 Task: Find connections with filter location Sankt Pölten with filter topic #Crowdfundingwith filter profile language English with filter current company Cyber Security News with filter school Marri Educational Society's Marri Laxman Reddy Institute of Technology and Management with filter industry Media Production with filter service category Nature Photography with filter keywords title Beautician
Action: Mouse moved to (609, 119)
Screenshot: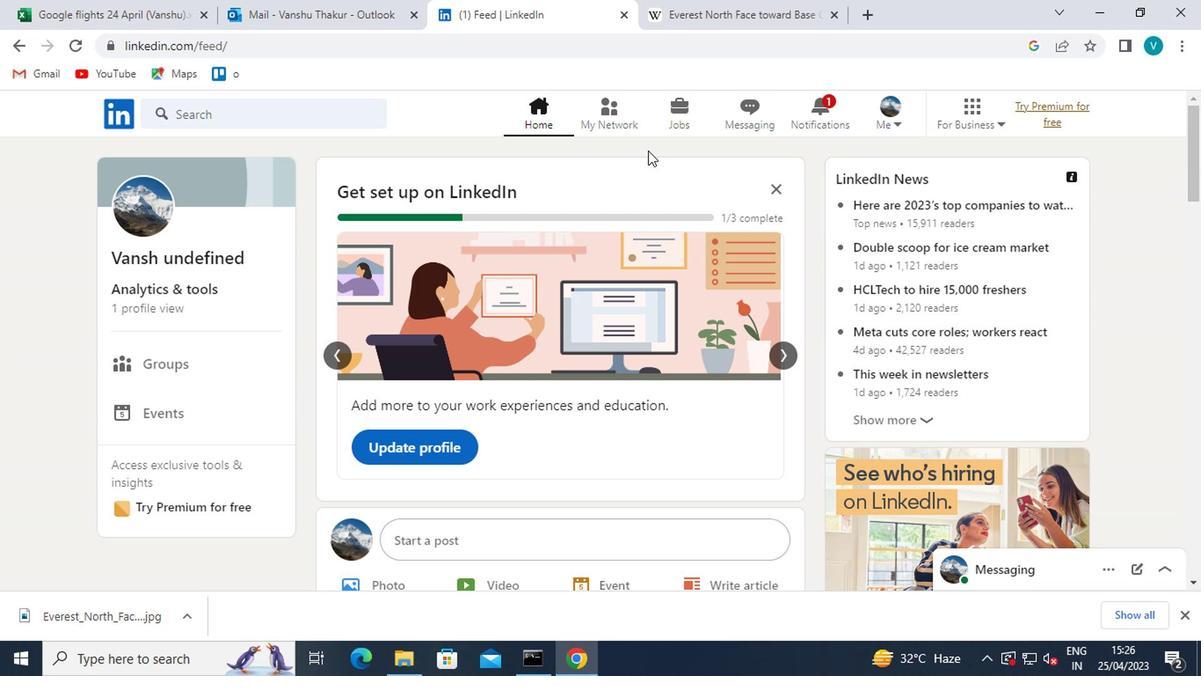 
Action: Mouse pressed left at (609, 119)
Screenshot: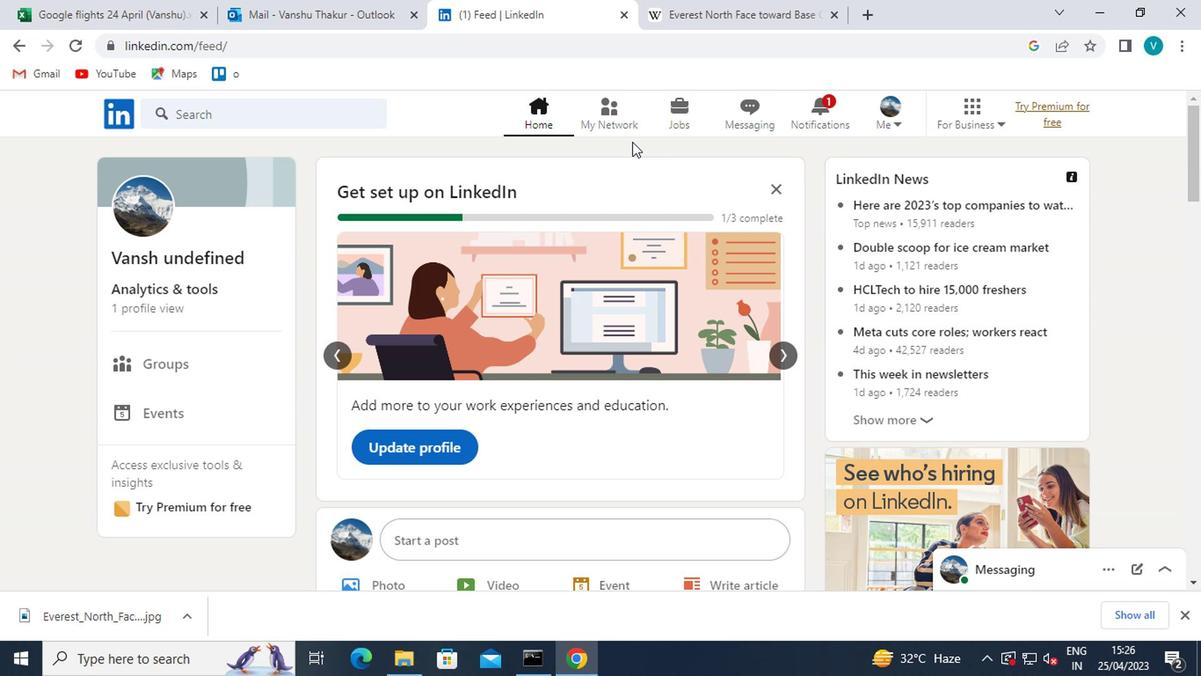 
Action: Mouse moved to (198, 204)
Screenshot: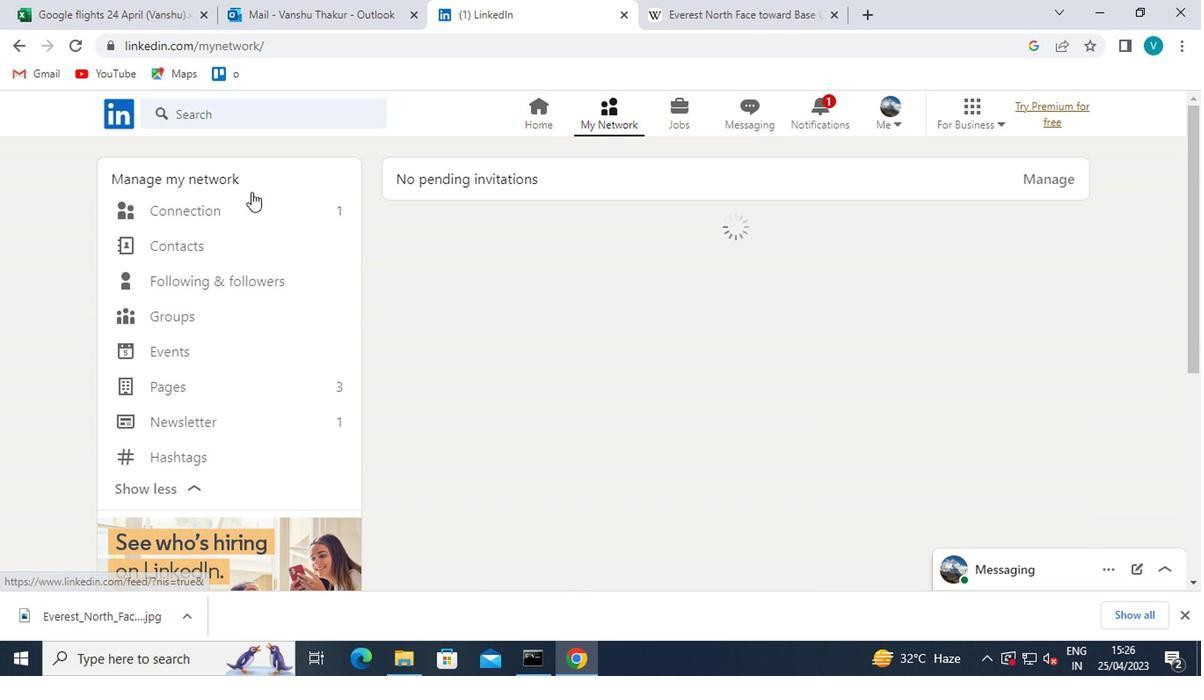
Action: Mouse pressed left at (198, 204)
Screenshot: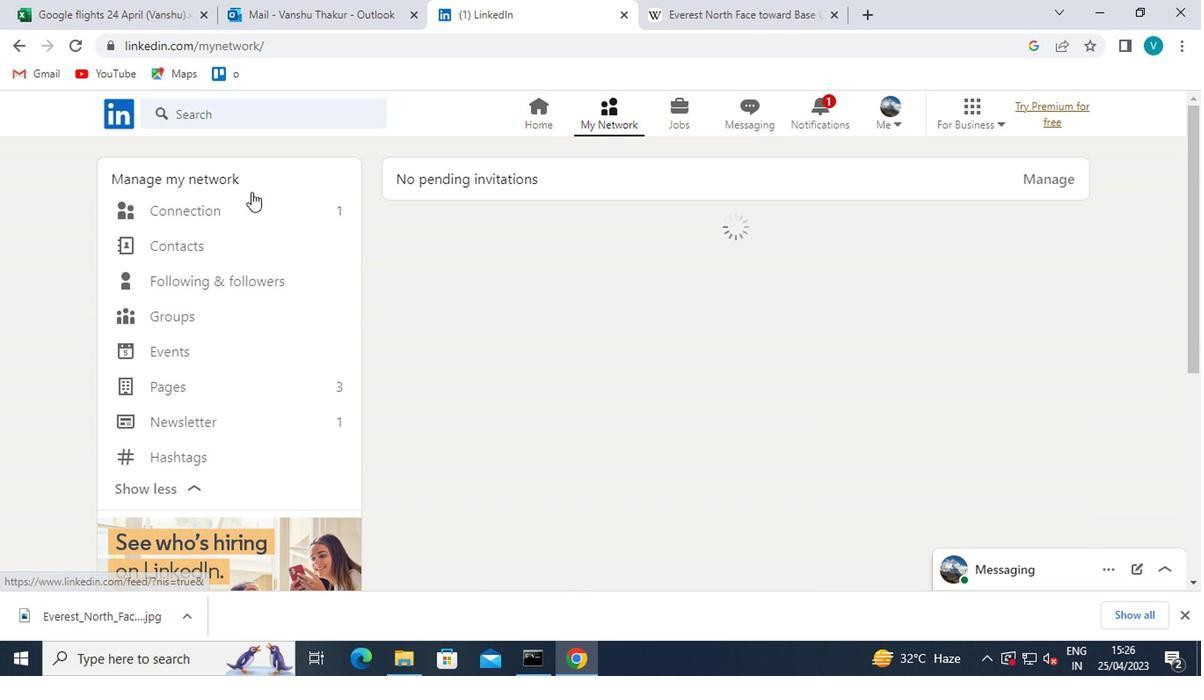 
Action: Mouse moved to (738, 218)
Screenshot: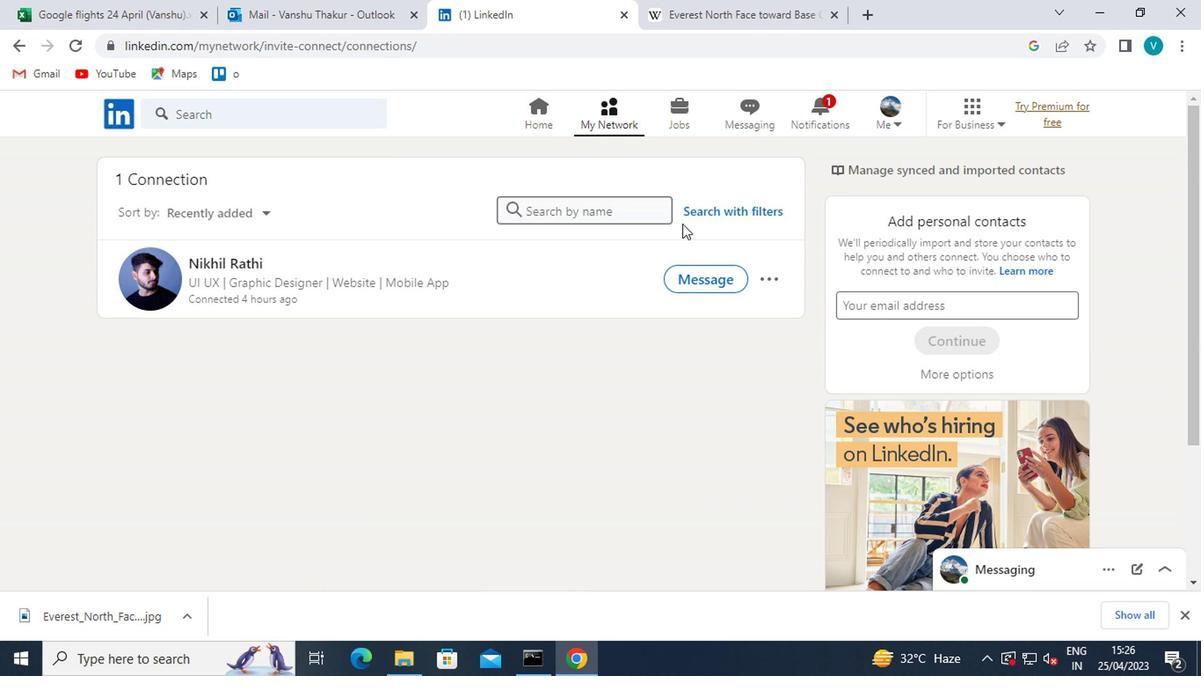
Action: Mouse pressed left at (738, 218)
Screenshot: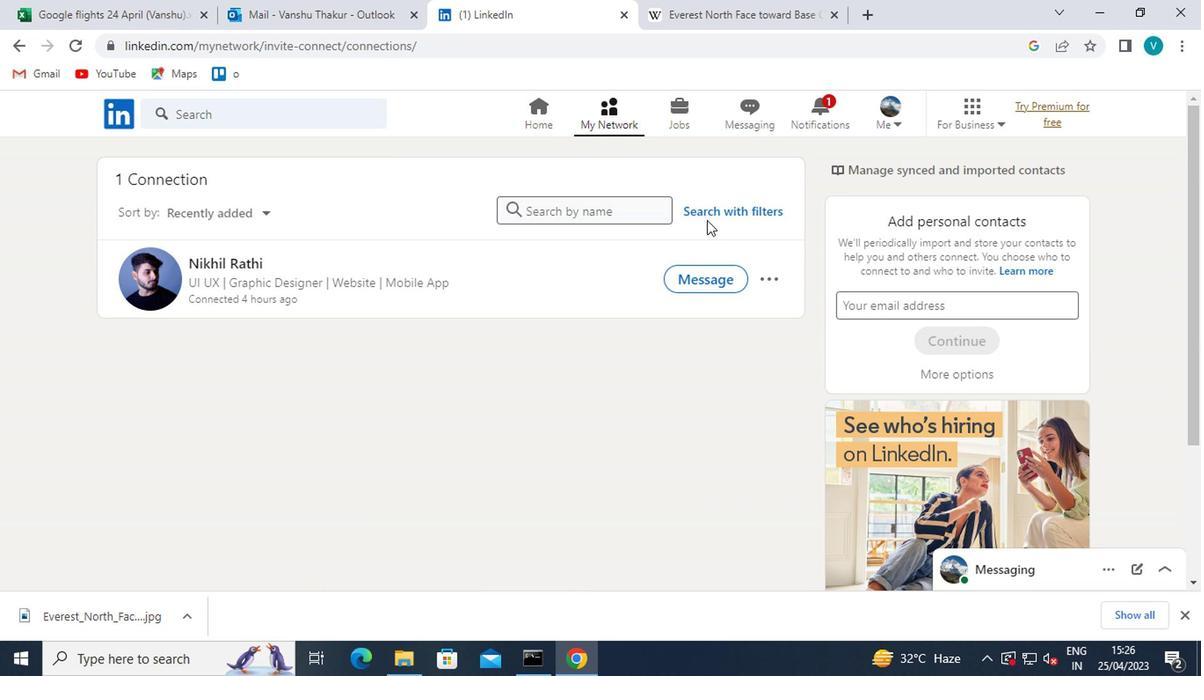 
Action: Mouse moved to (589, 171)
Screenshot: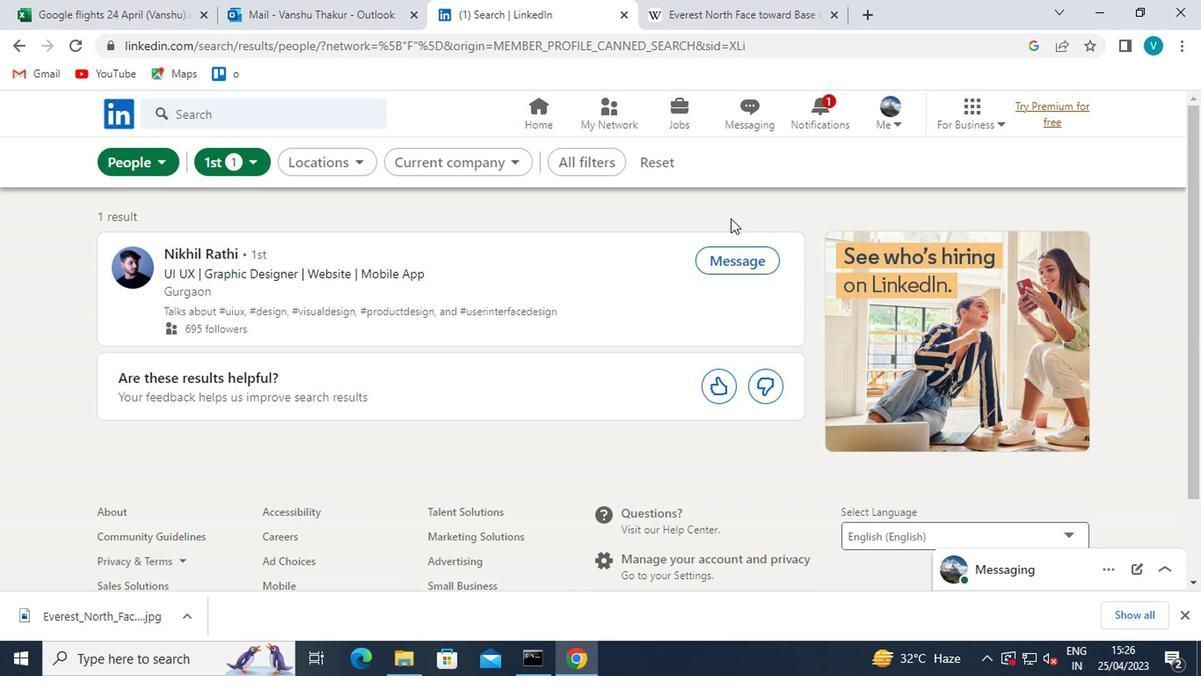 
Action: Mouse pressed left at (589, 171)
Screenshot: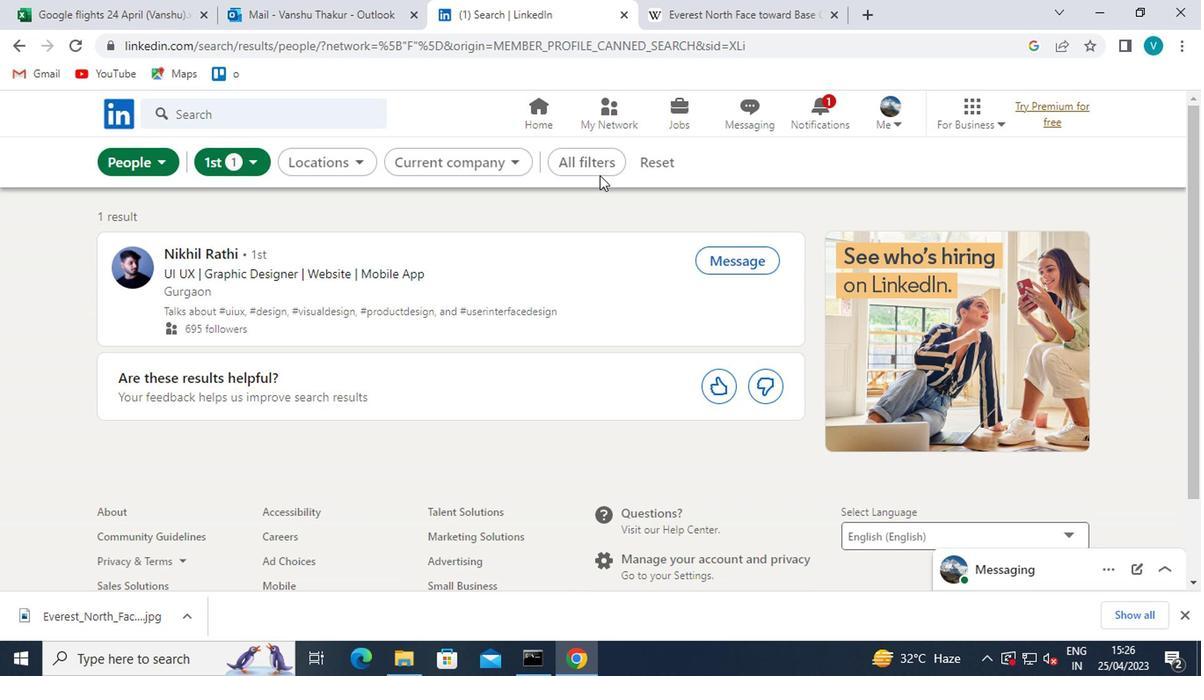 
Action: Mouse moved to (798, 286)
Screenshot: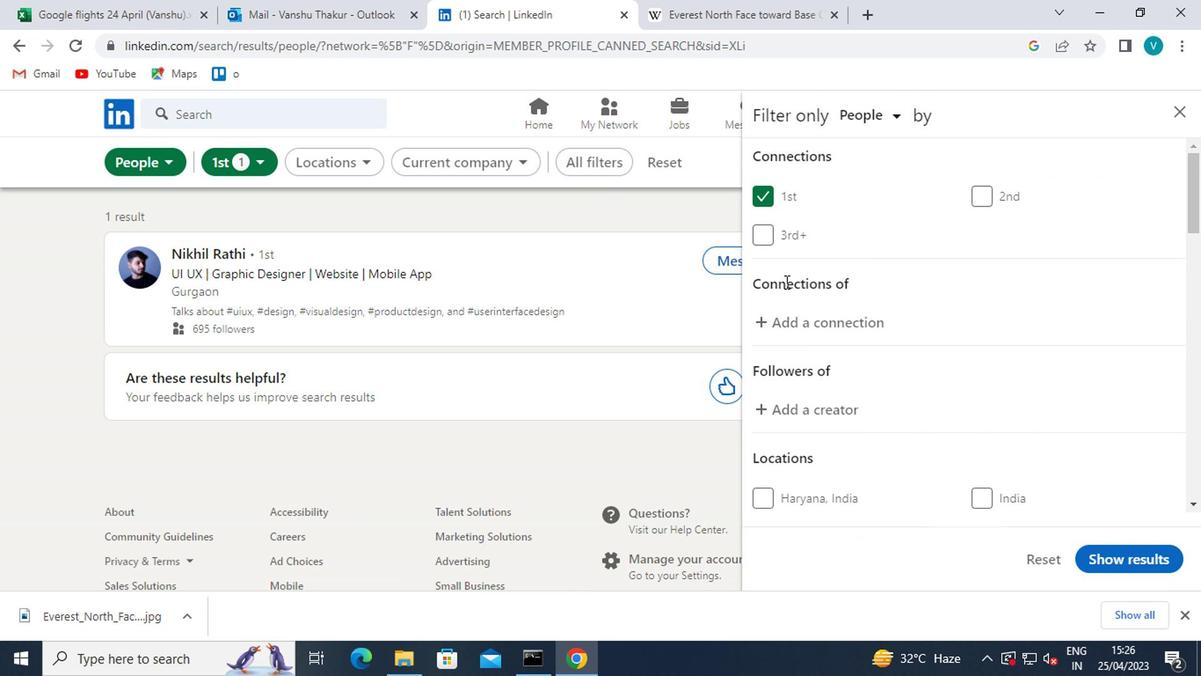 
Action: Mouse scrolled (798, 285) with delta (0, 0)
Screenshot: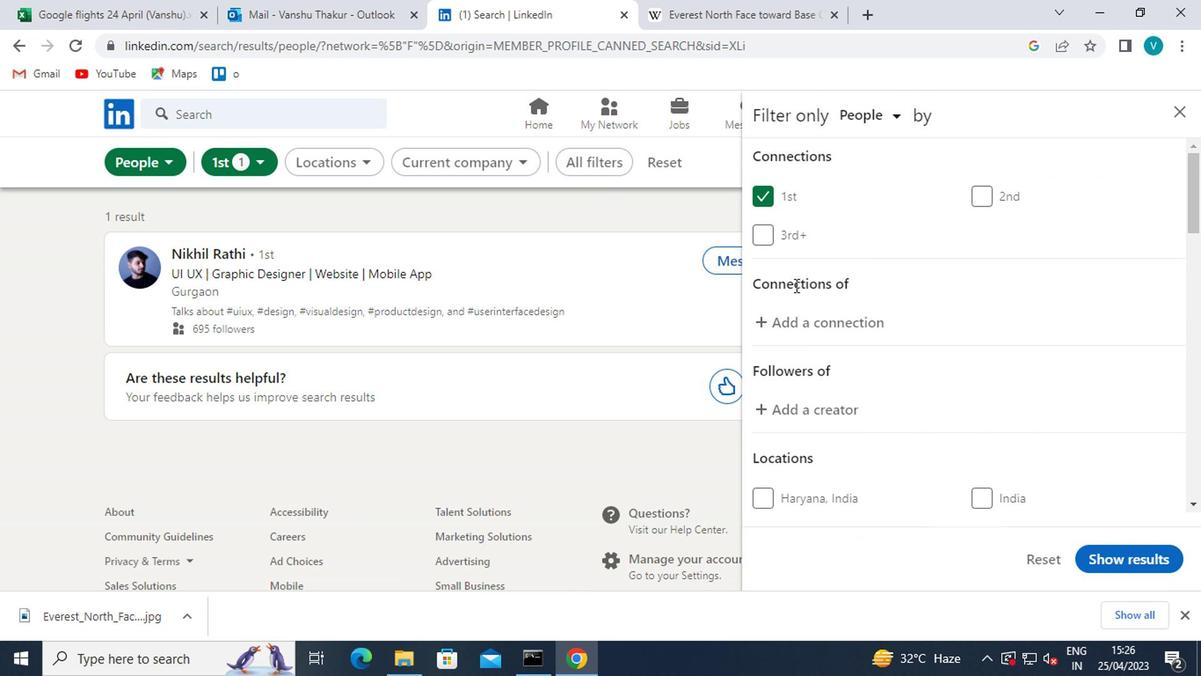 
Action: Mouse scrolled (798, 285) with delta (0, 0)
Screenshot: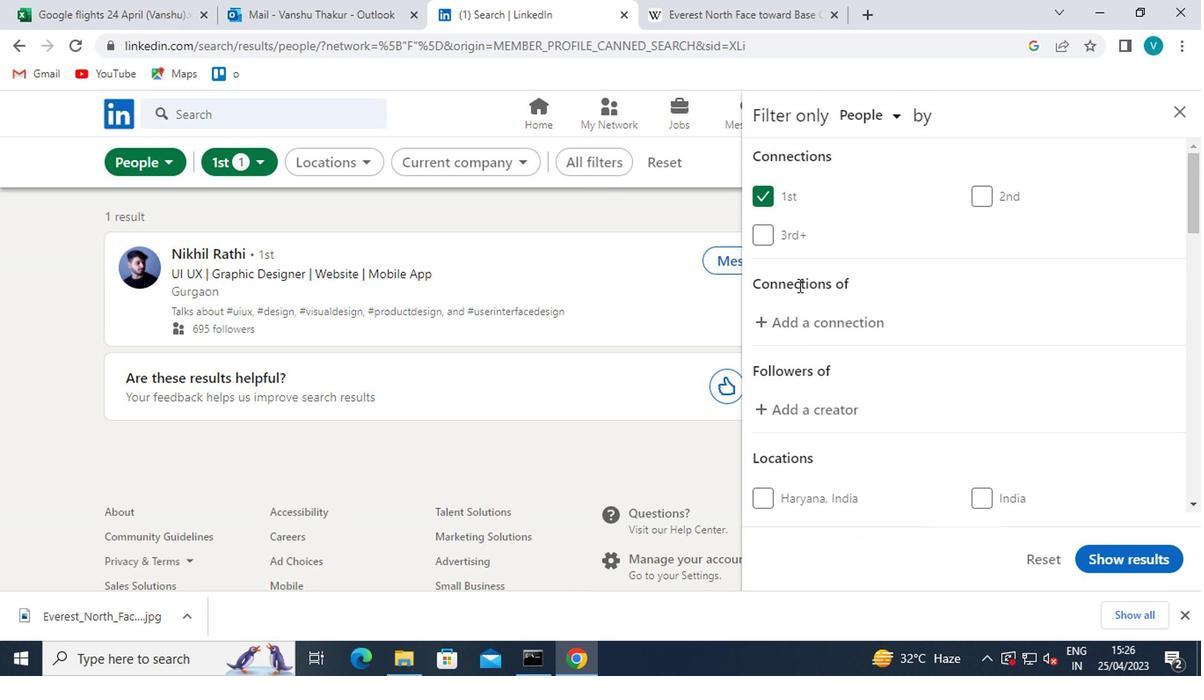 
Action: Mouse moved to (827, 410)
Screenshot: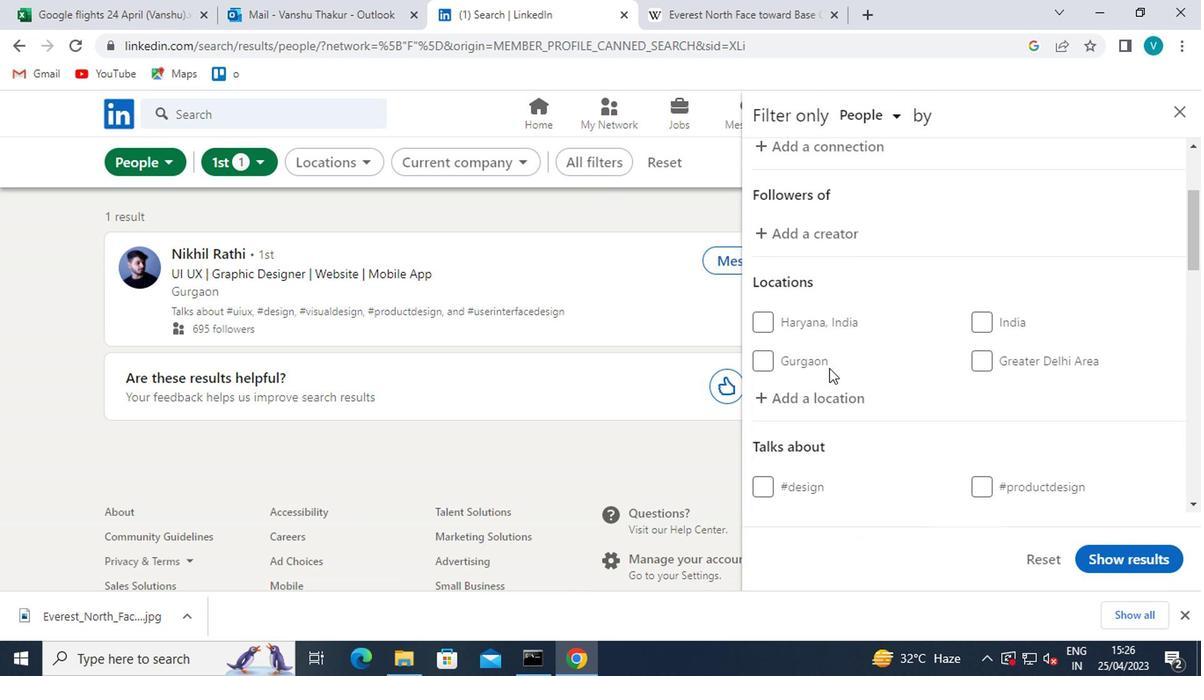 
Action: Mouse pressed left at (827, 410)
Screenshot: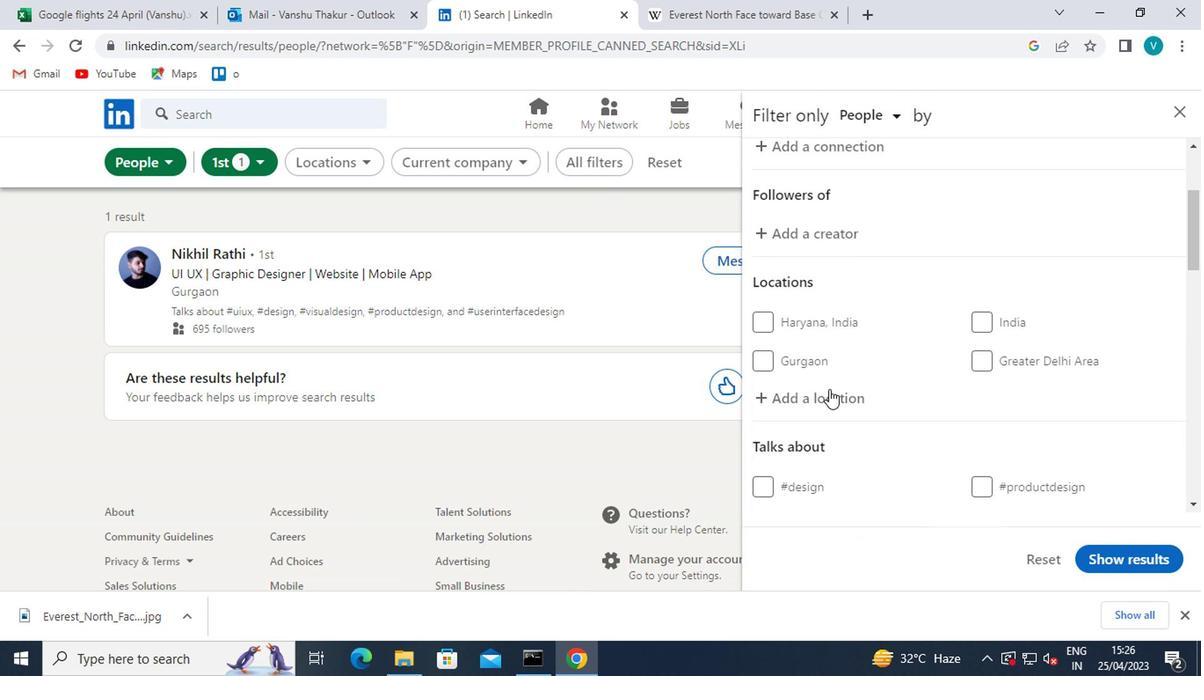 
Action: Mouse moved to (840, 401)
Screenshot: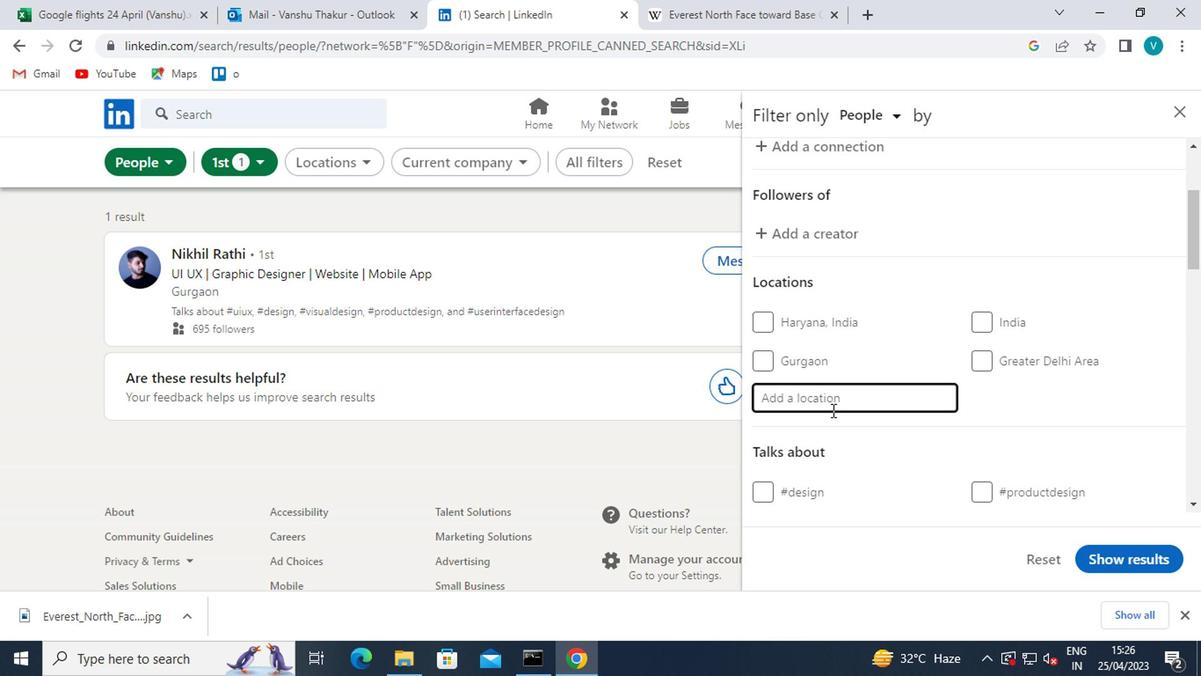 
Action: Key pressed <Key.shift>SANKT<Key.space><Key.shift>POLTEN<Key.space>
Screenshot: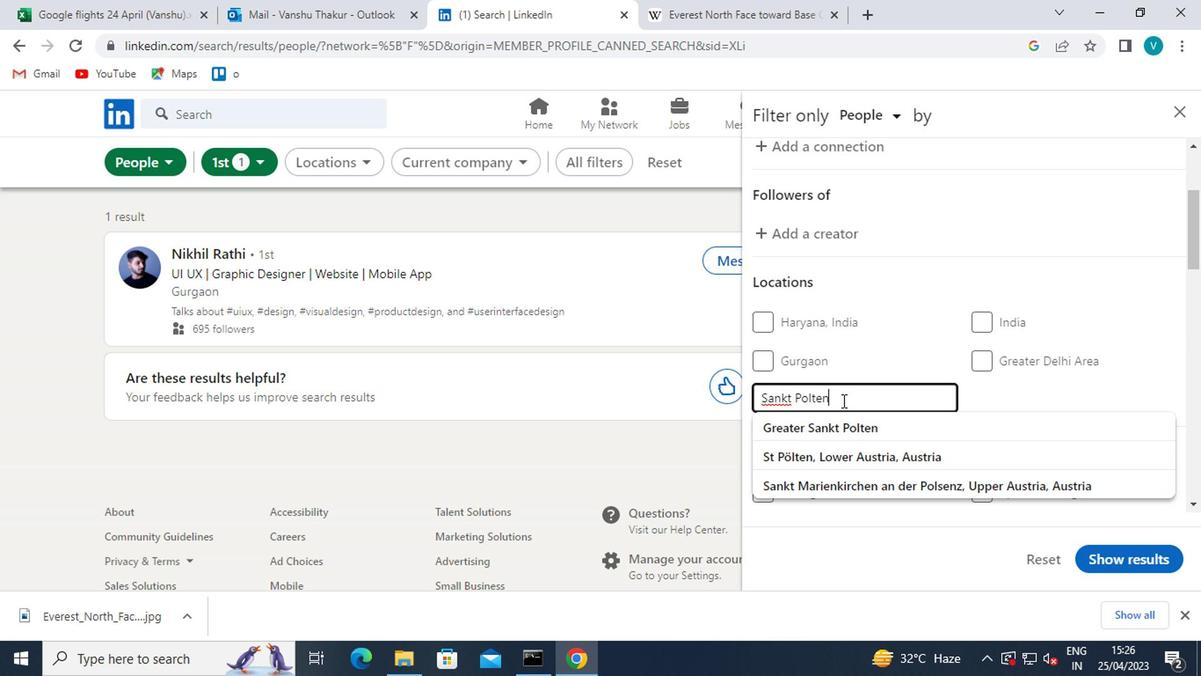 
Action: Mouse moved to (875, 434)
Screenshot: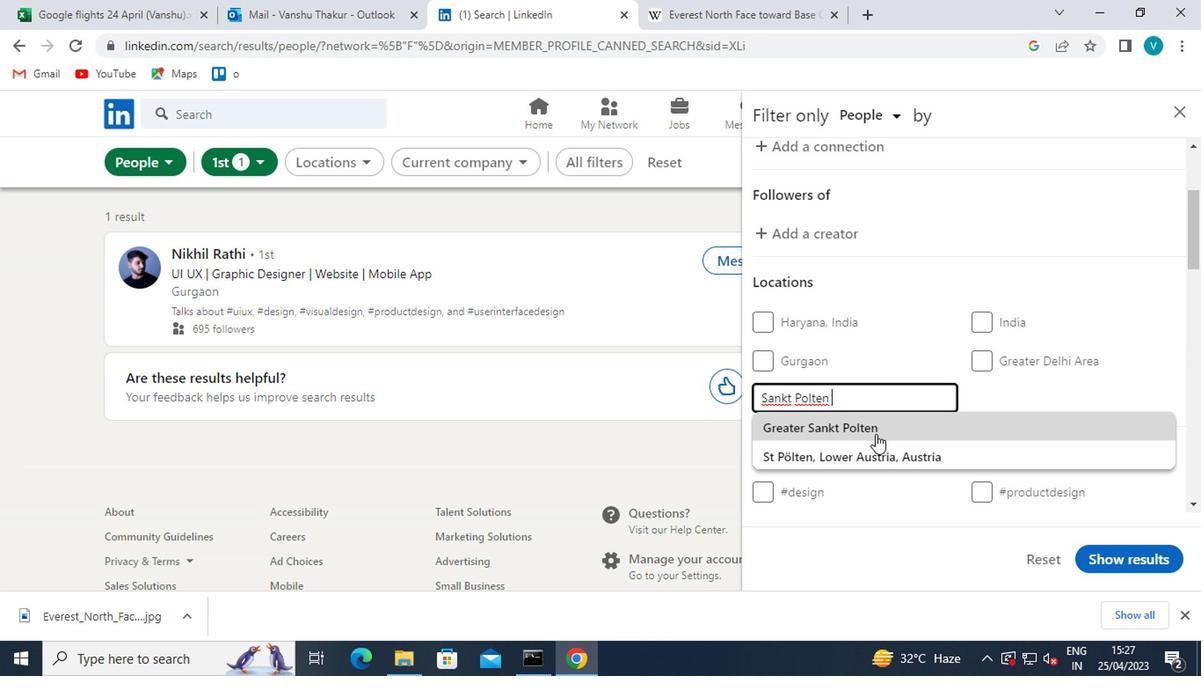 
Action: Mouse pressed left at (875, 434)
Screenshot: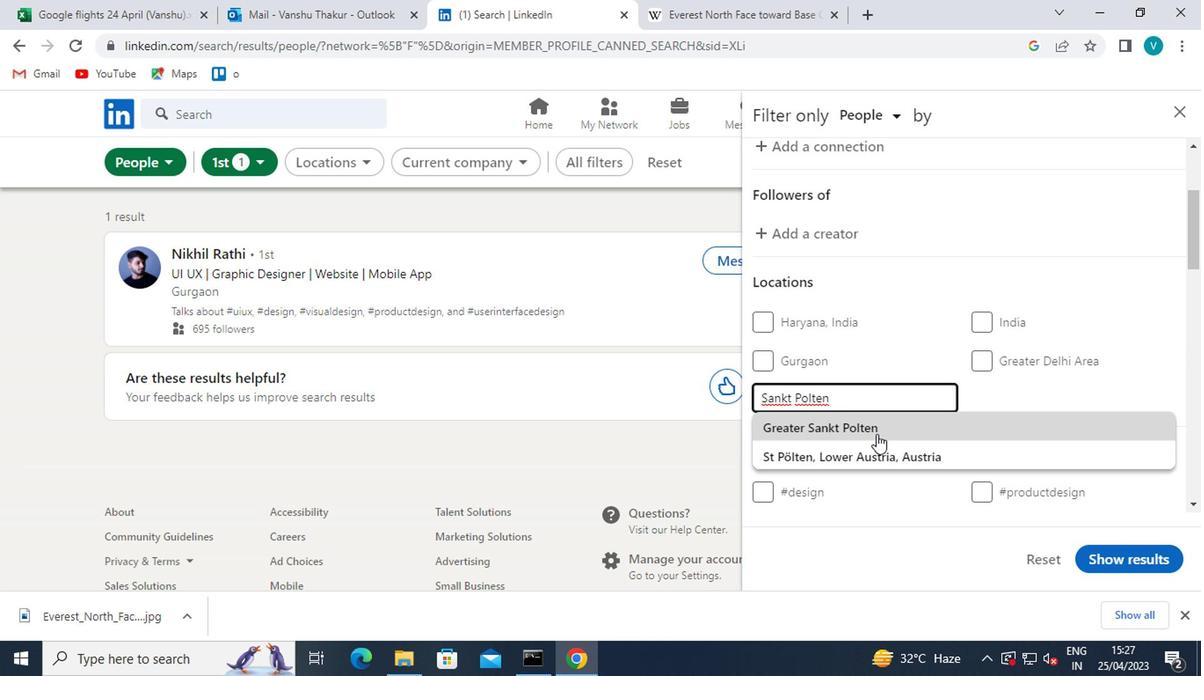 
Action: Mouse moved to (900, 420)
Screenshot: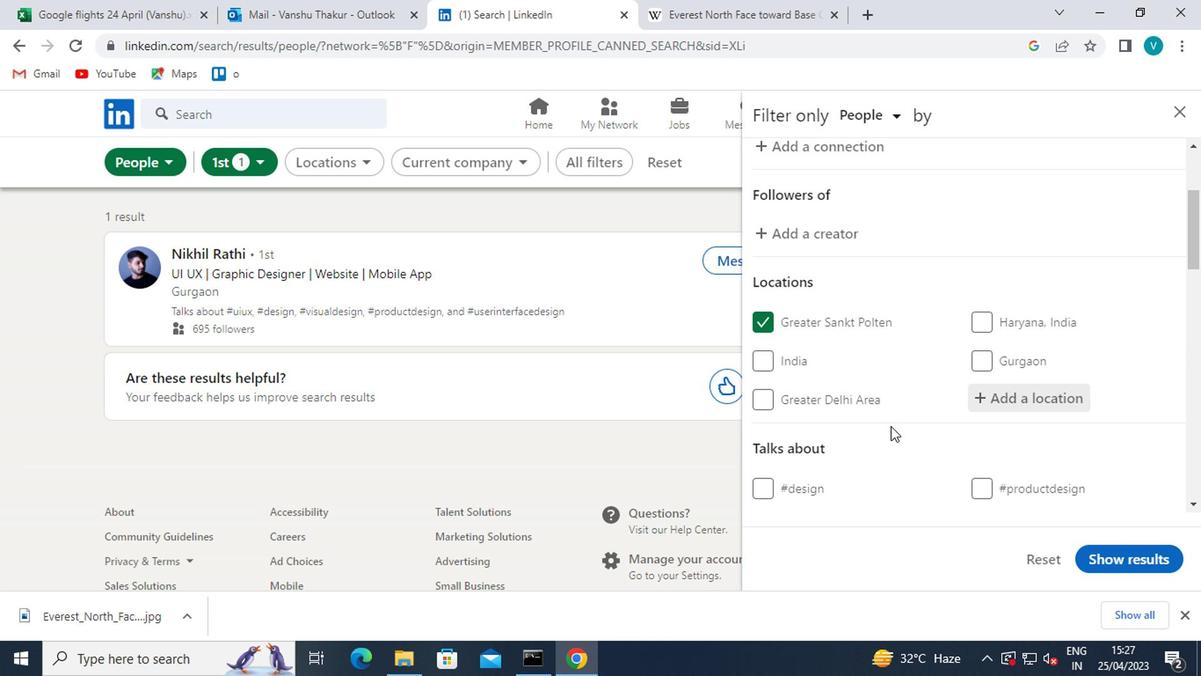 
Action: Mouse scrolled (900, 419) with delta (0, -1)
Screenshot: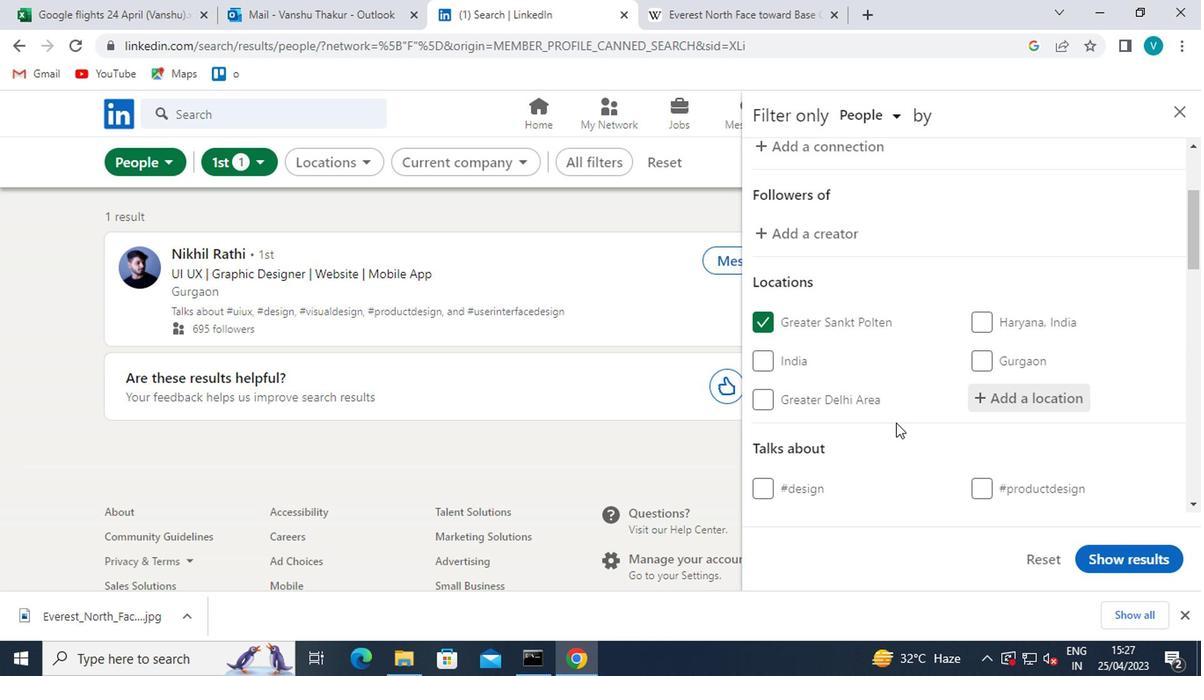 
Action: Mouse scrolled (900, 419) with delta (0, -1)
Screenshot: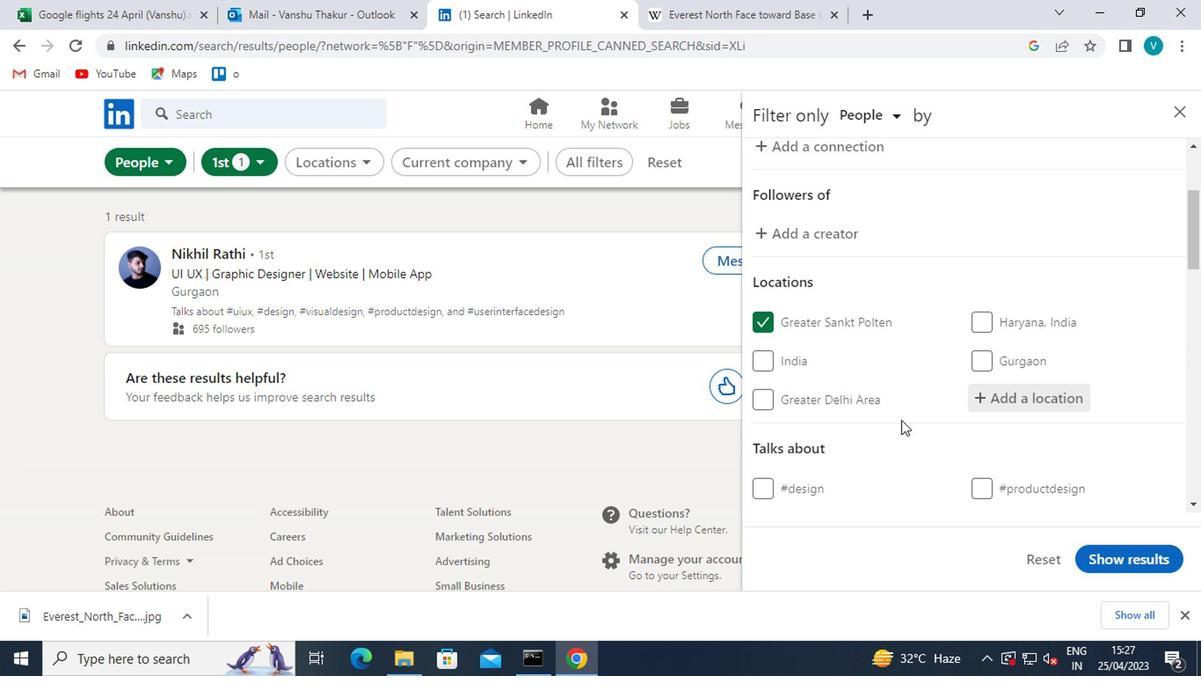 
Action: Mouse moved to (997, 391)
Screenshot: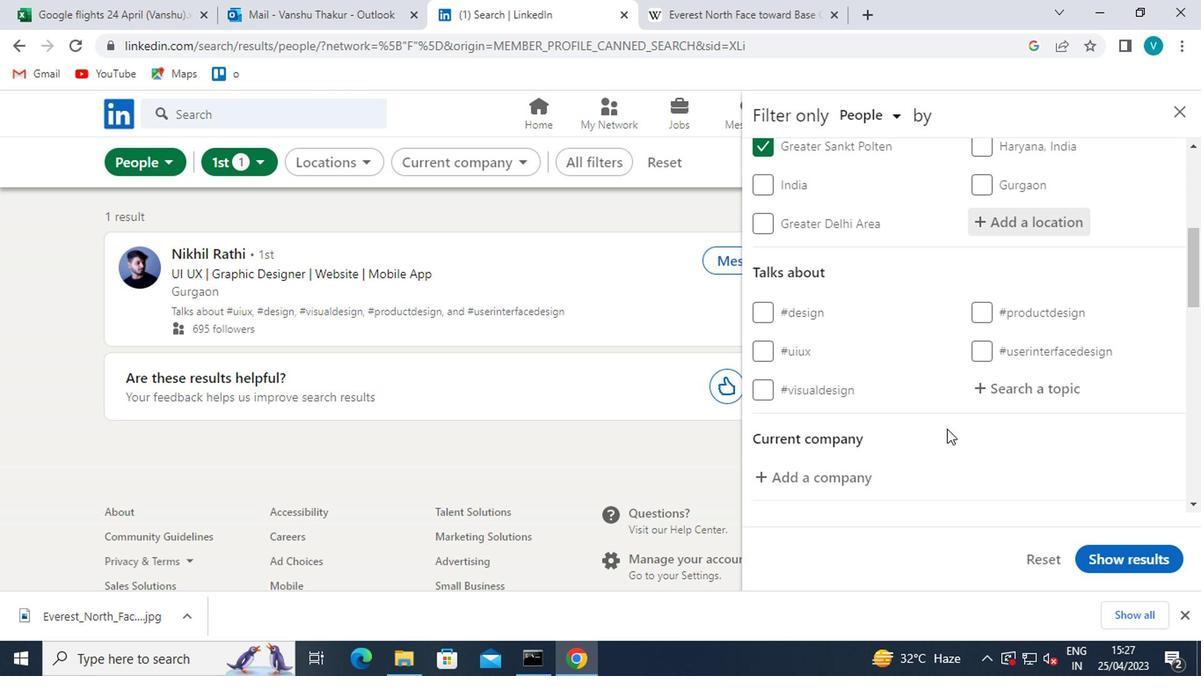 
Action: Mouse pressed left at (997, 391)
Screenshot: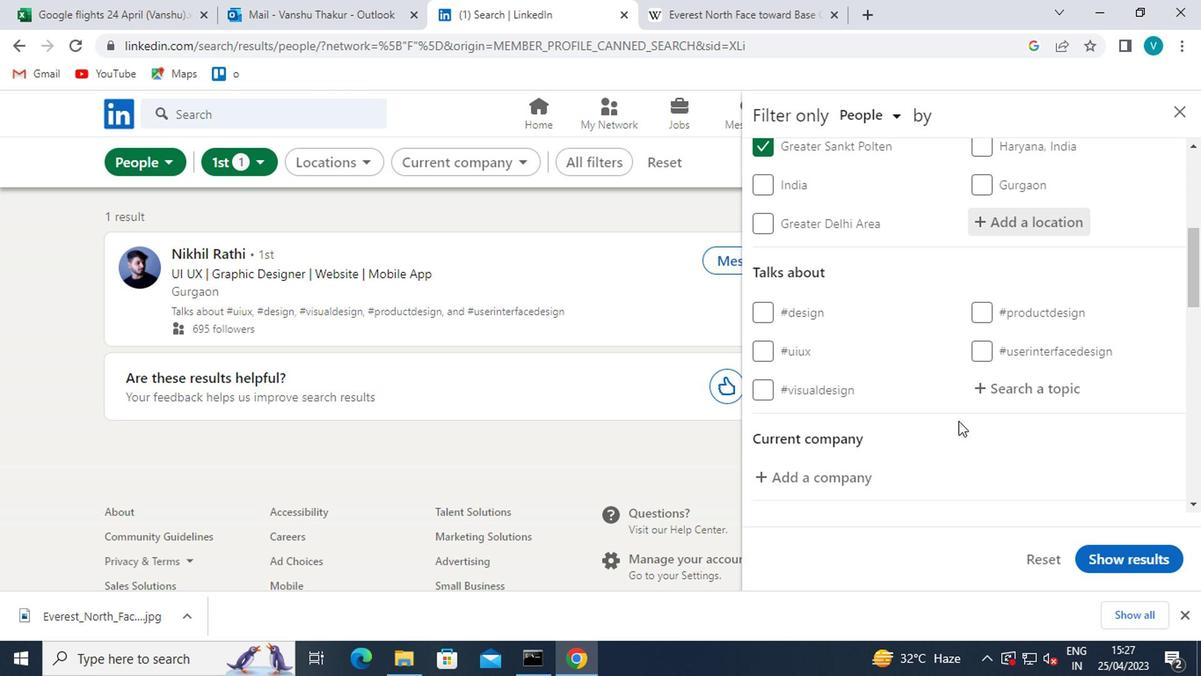 
Action: Key pressed <Key.shift>#<Key.shift>CROE<Key.backspace>WDFUNDING
Screenshot: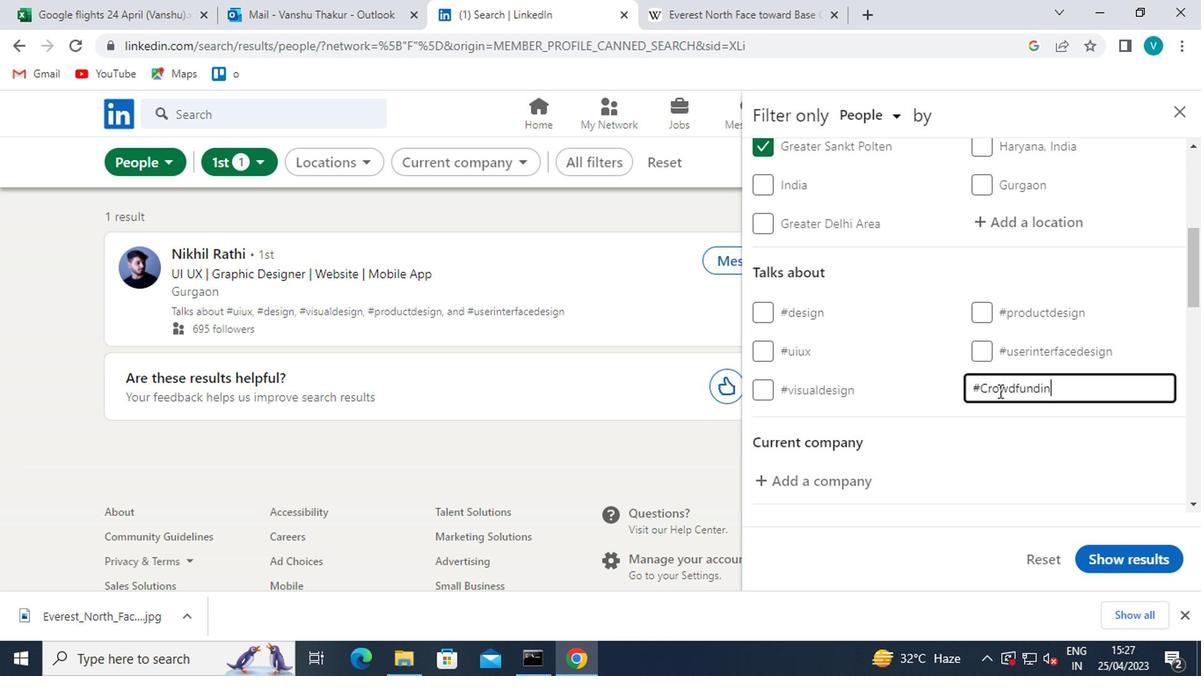 
Action: Mouse moved to (1021, 444)
Screenshot: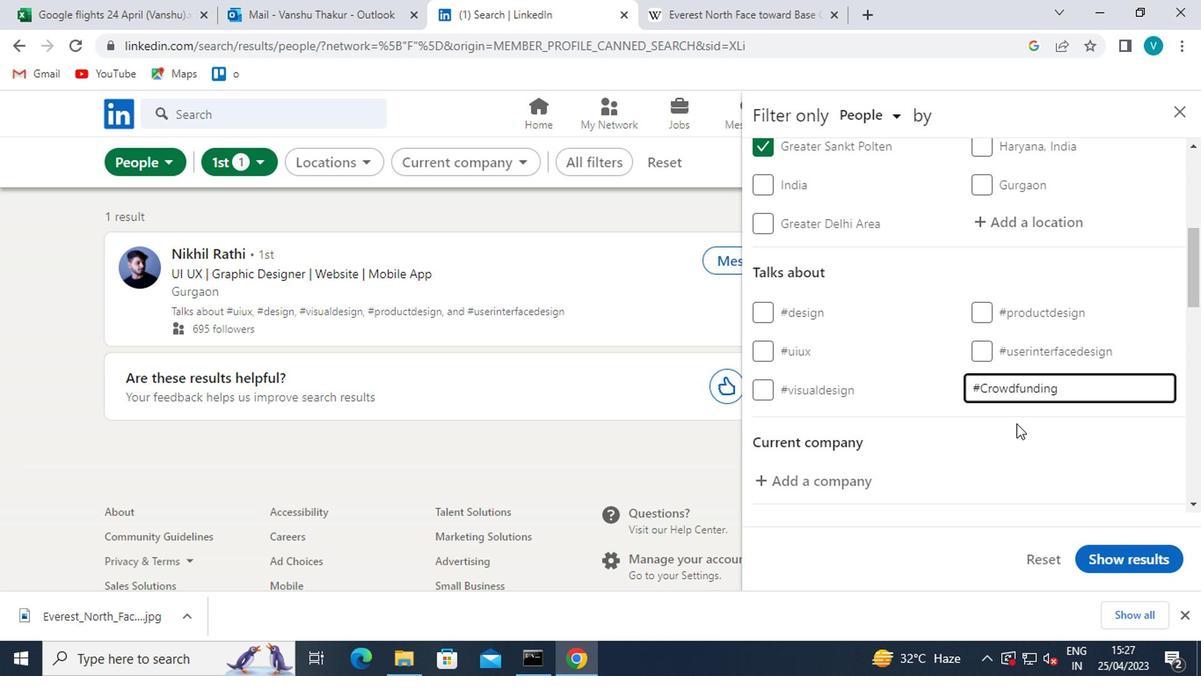 
Action: Mouse pressed left at (1021, 444)
Screenshot: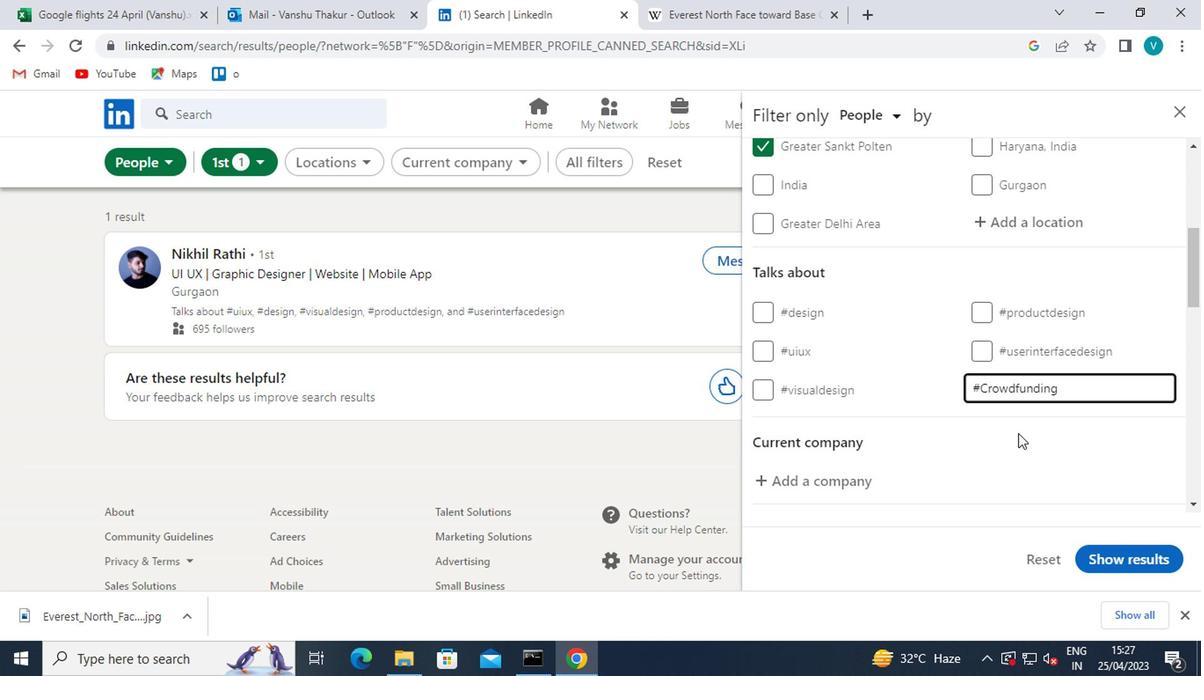 
Action: Mouse moved to (1023, 421)
Screenshot: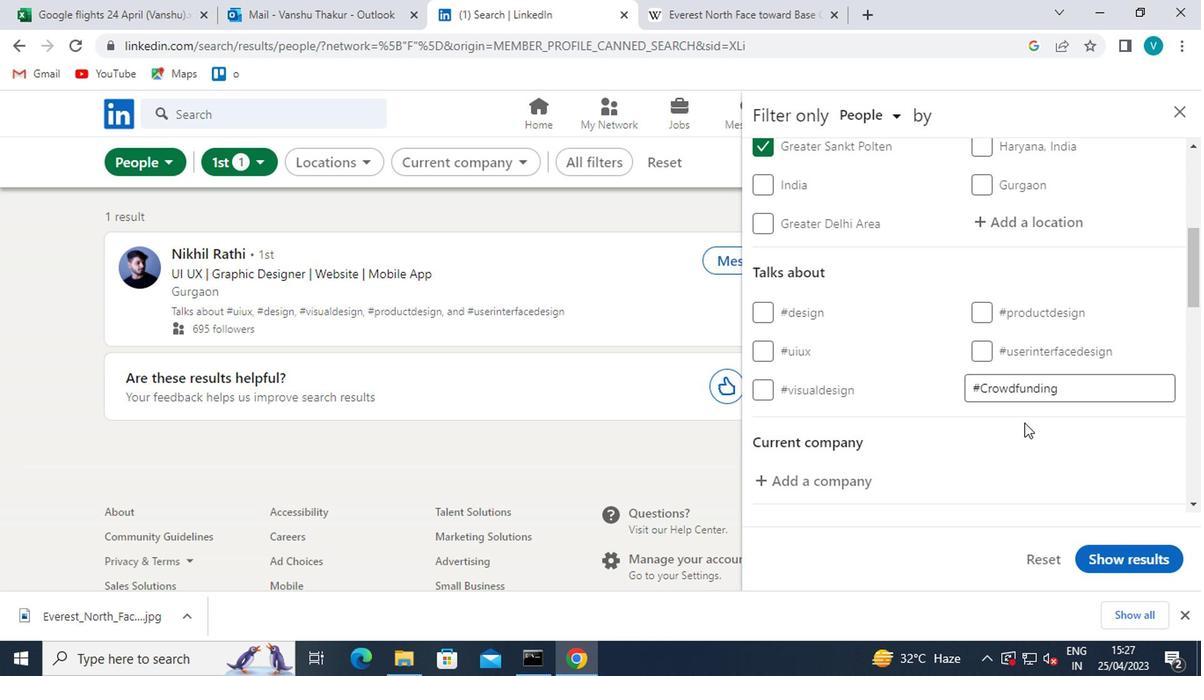
Action: Mouse scrolled (1023, 421) with delta (0, 0)
Screenshot: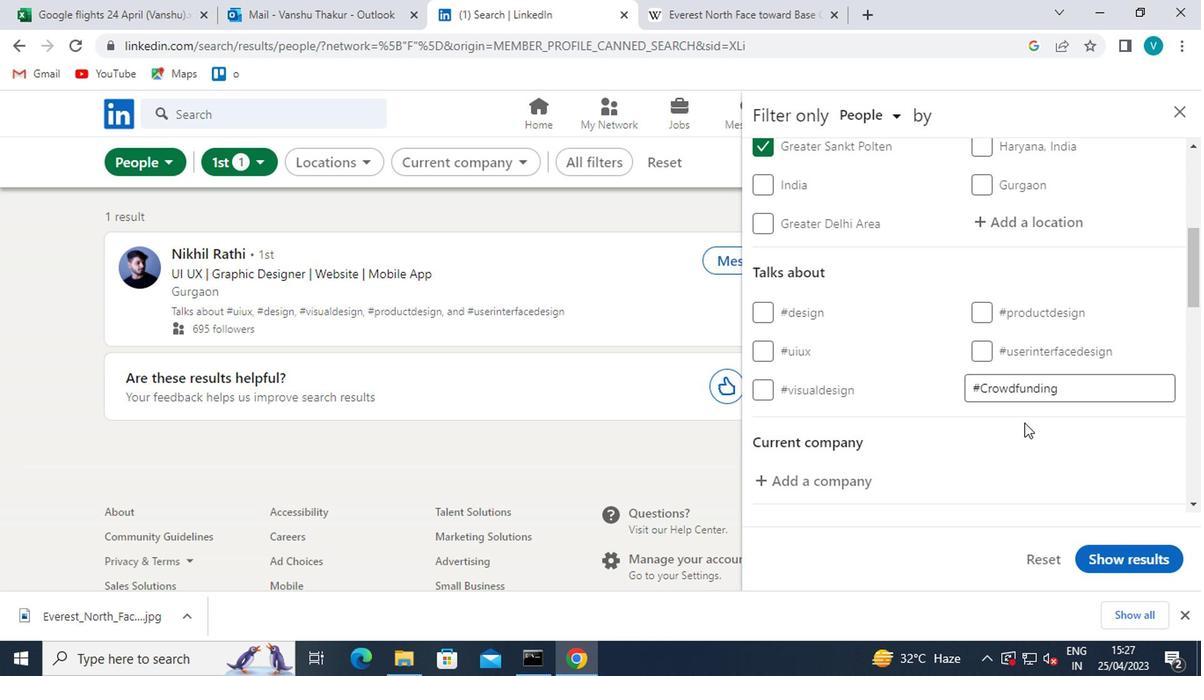 
Action: Mouse moved to (1021, 421)
Screenshot: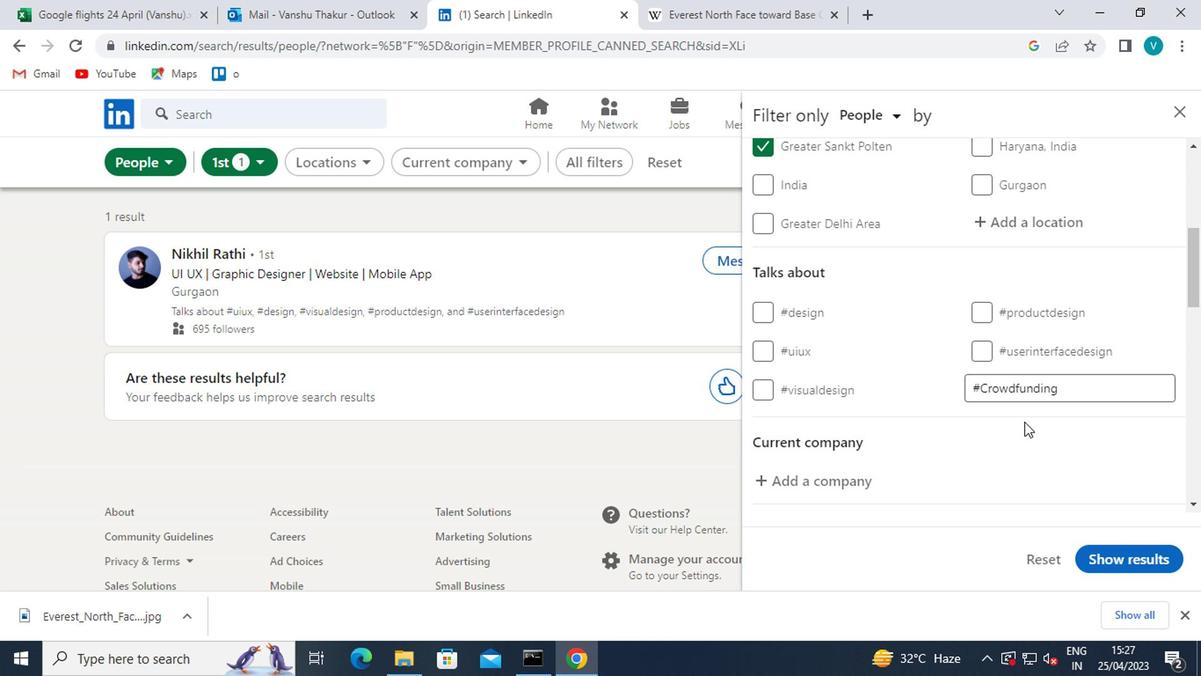 
Action: Mouse scrolled (1021, 421) with delta (0, 0)
Screenshot: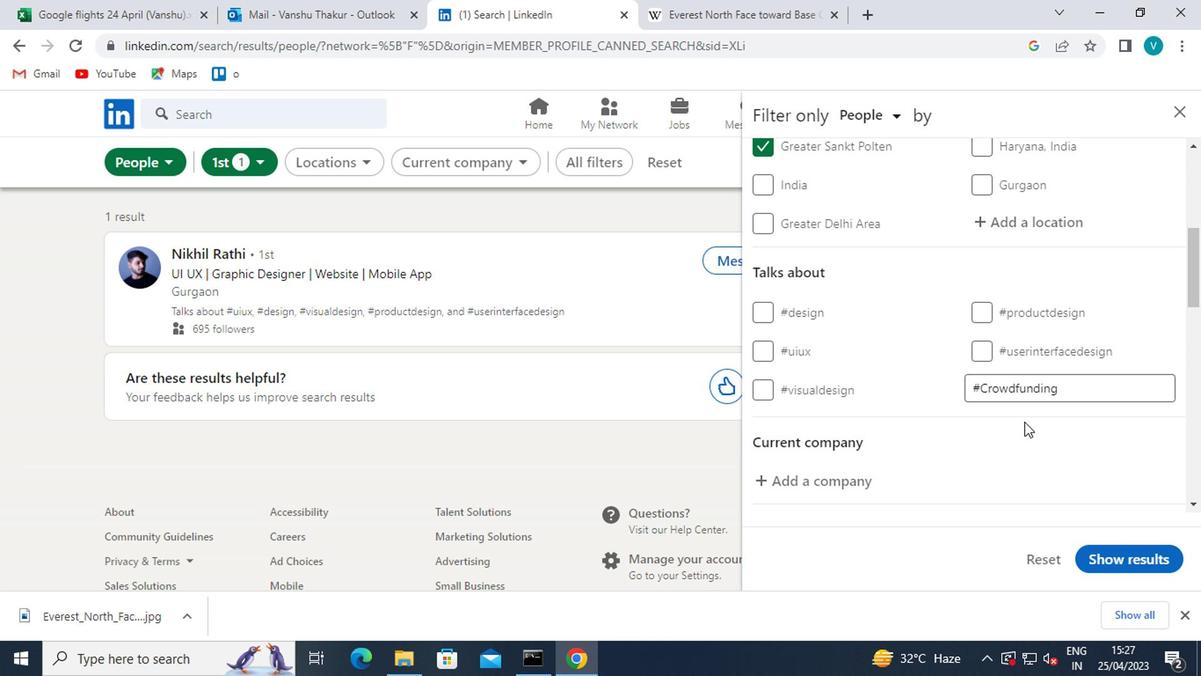 
Action: Mouse scrolled (1021, 421) with delta (0, 0)
Screenshot: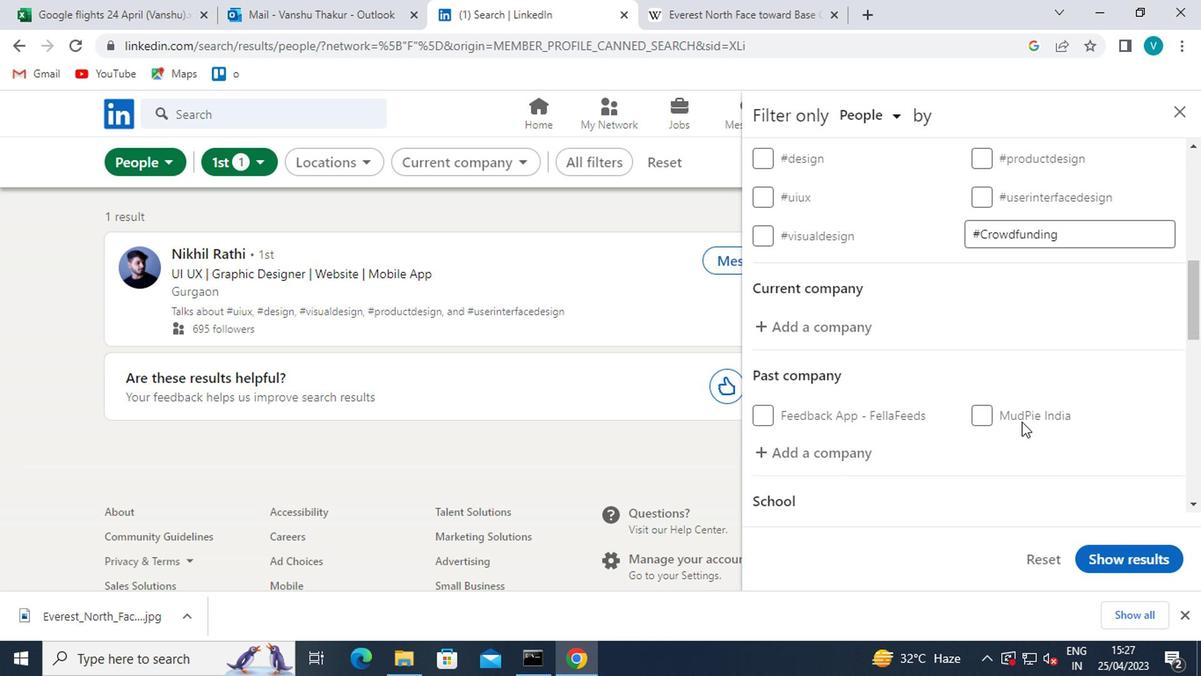 
Action: Mouse moved to (971, 438)
Screenshot: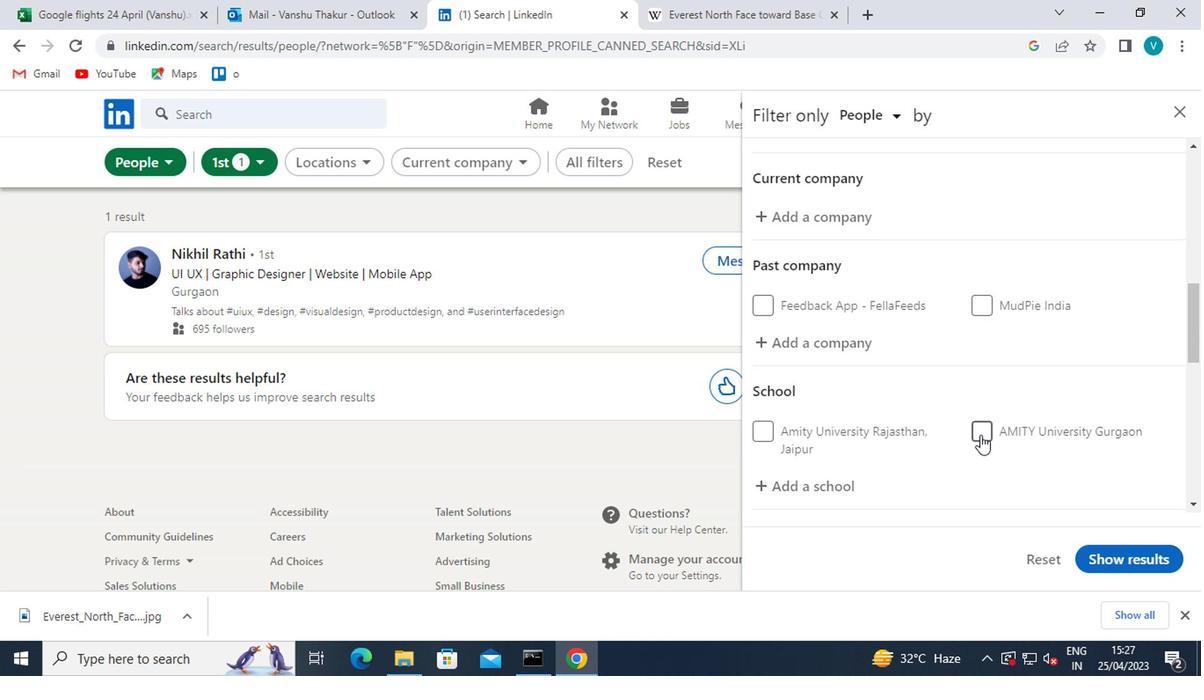 
Action: Mouse scrolled (971, 438) with delta (0, 0)
Screenshot: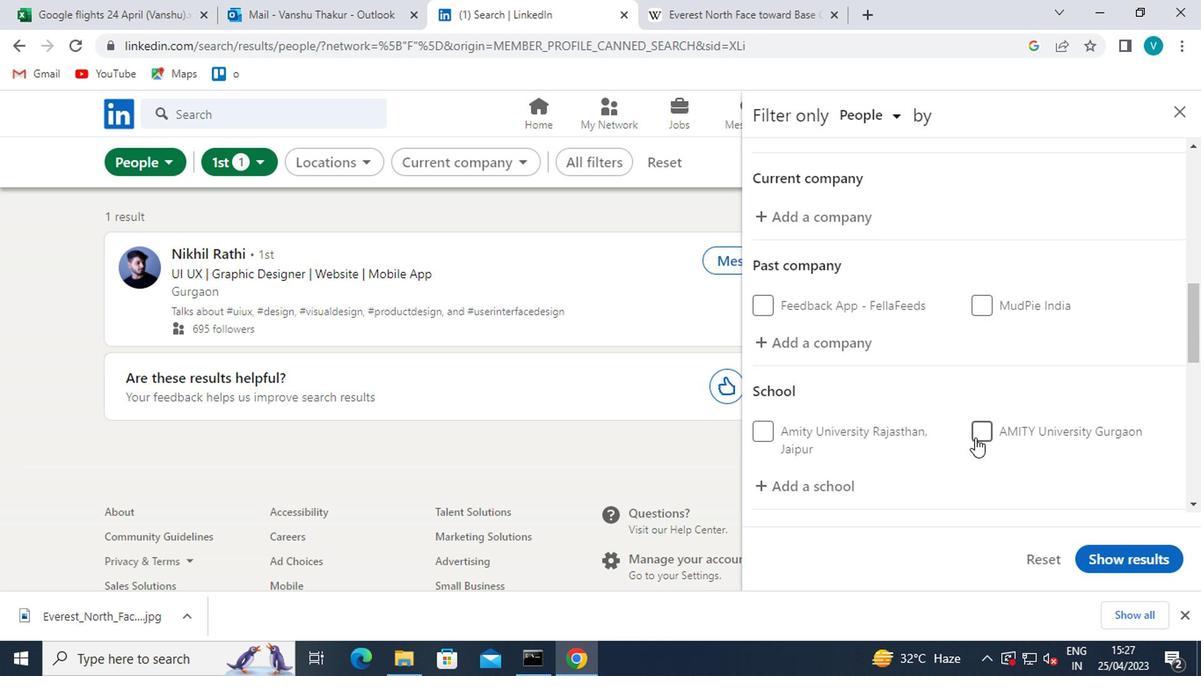 
Action: Mouse moved to (907, 423)
Screenshot: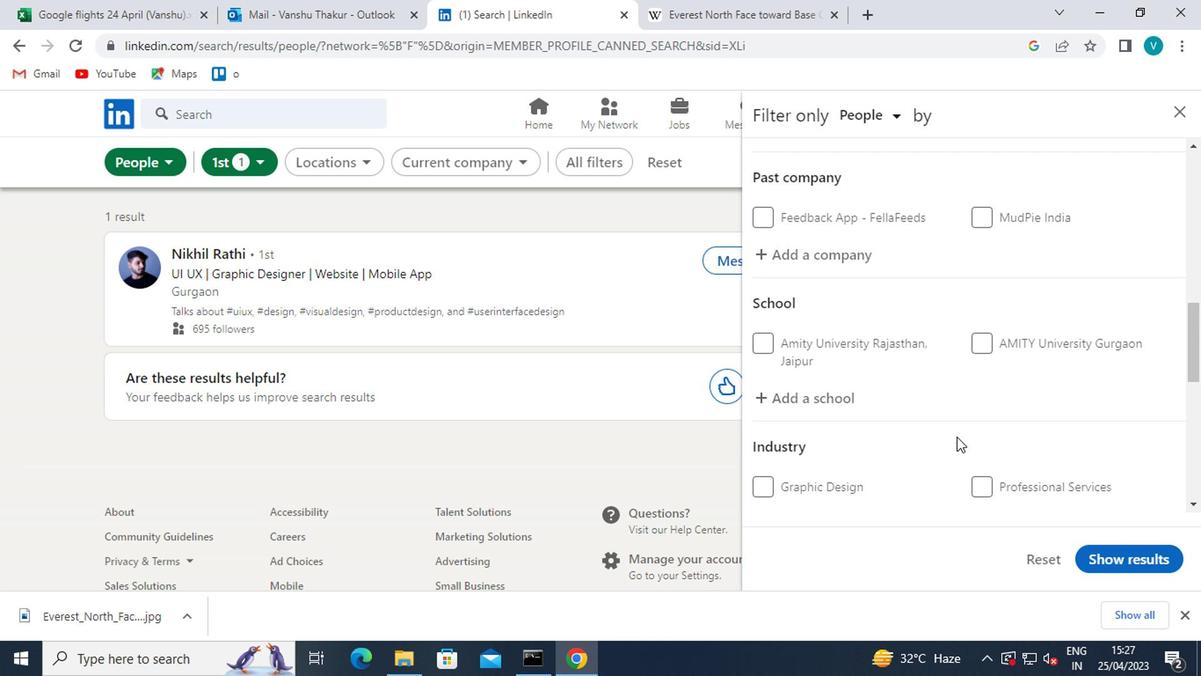 
Action: Mouse scrolled (907, 423) with delta (0, 0)
Screenshot: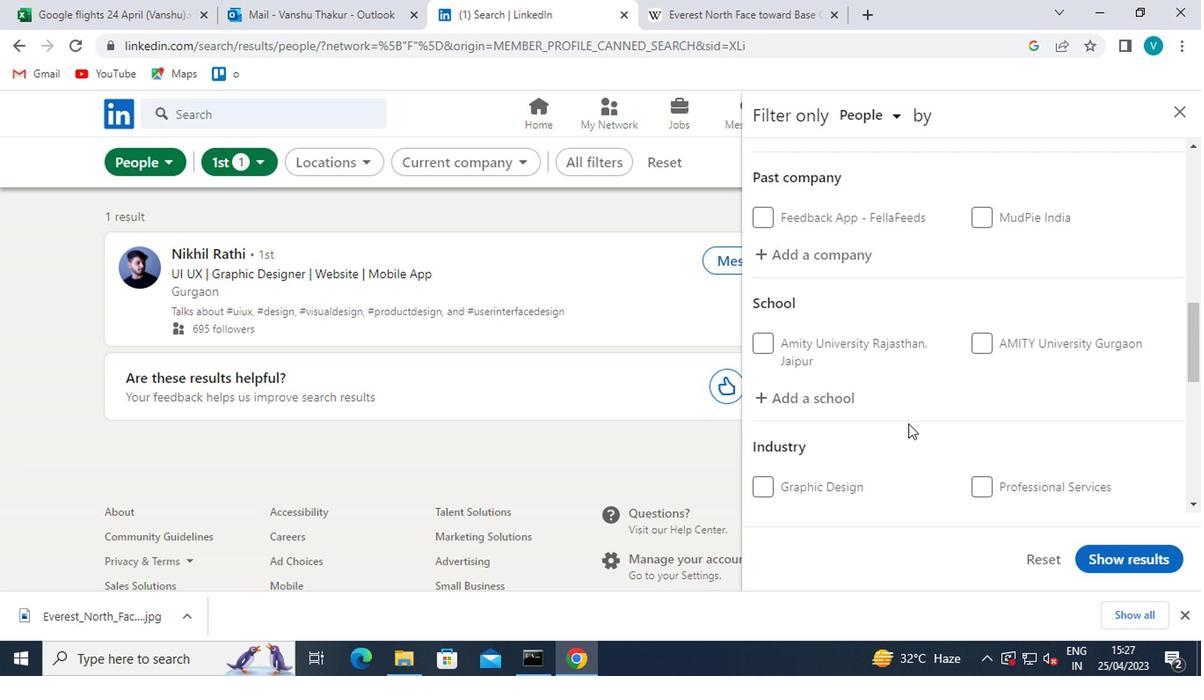 
Action: Mouse scrolled (907, 423) with delta (0, 0)
Screenshot: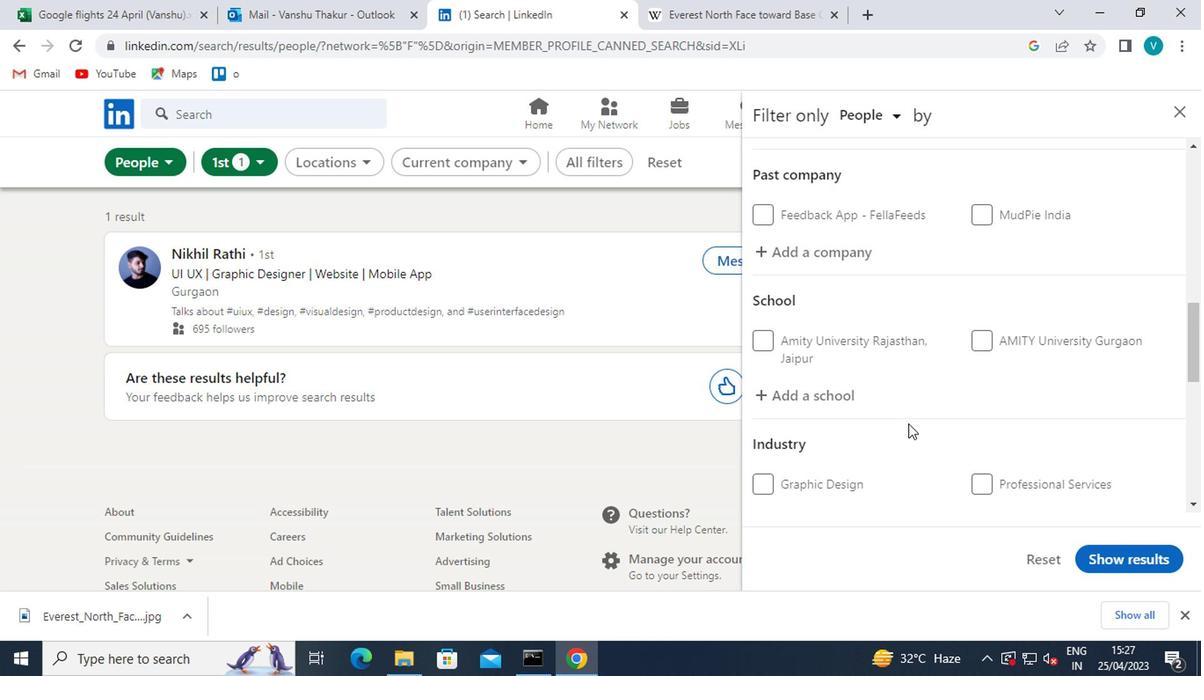
Action: Mouse scrolled (907, 423) with delta (0, 0)
Screenshot: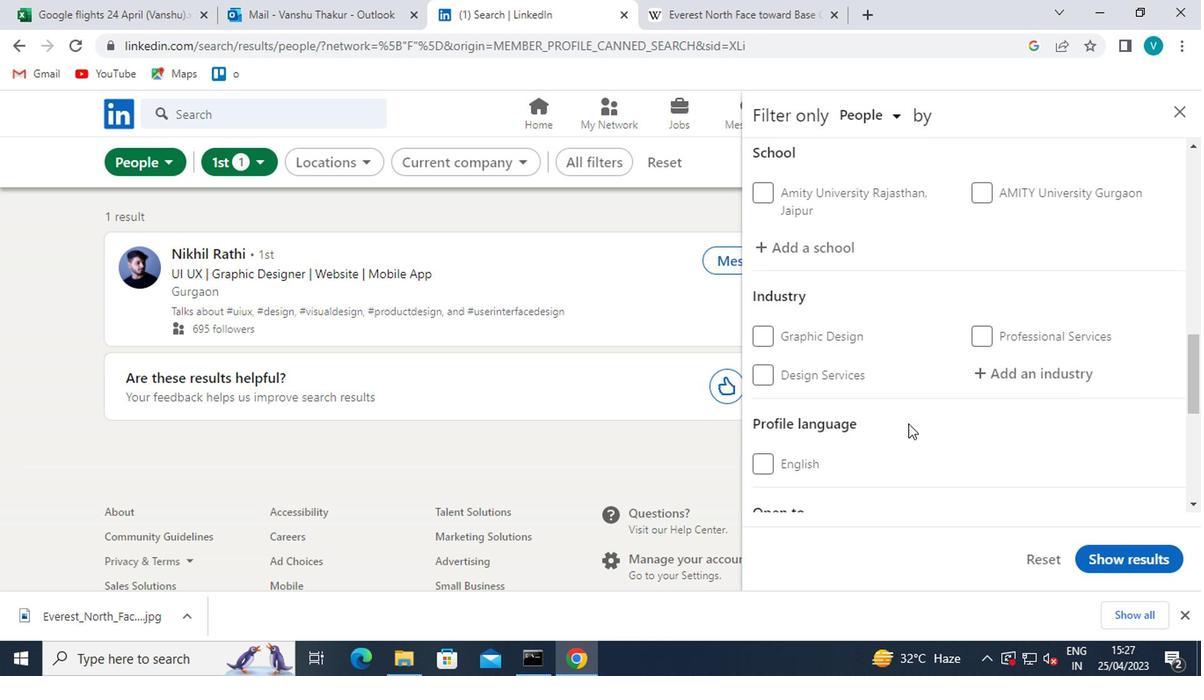 
Action: Mouse moved to (752, 356)
Screenshot: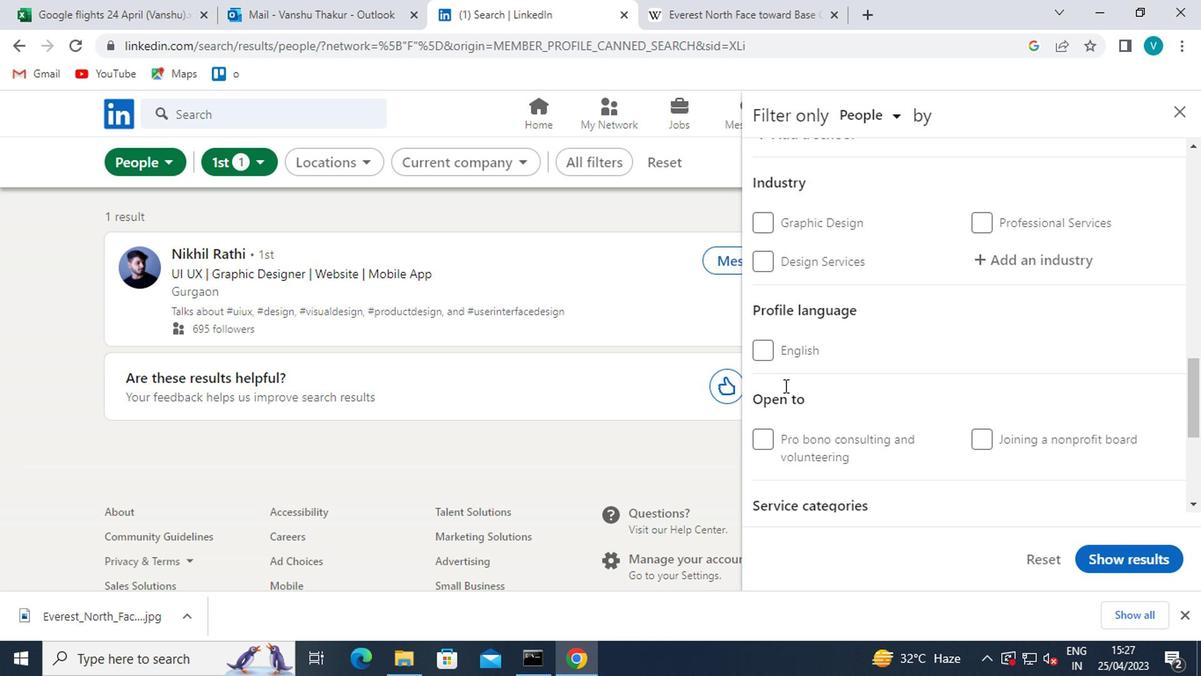 
Action: Mouse pressed left at (752, 356)
Screenshot: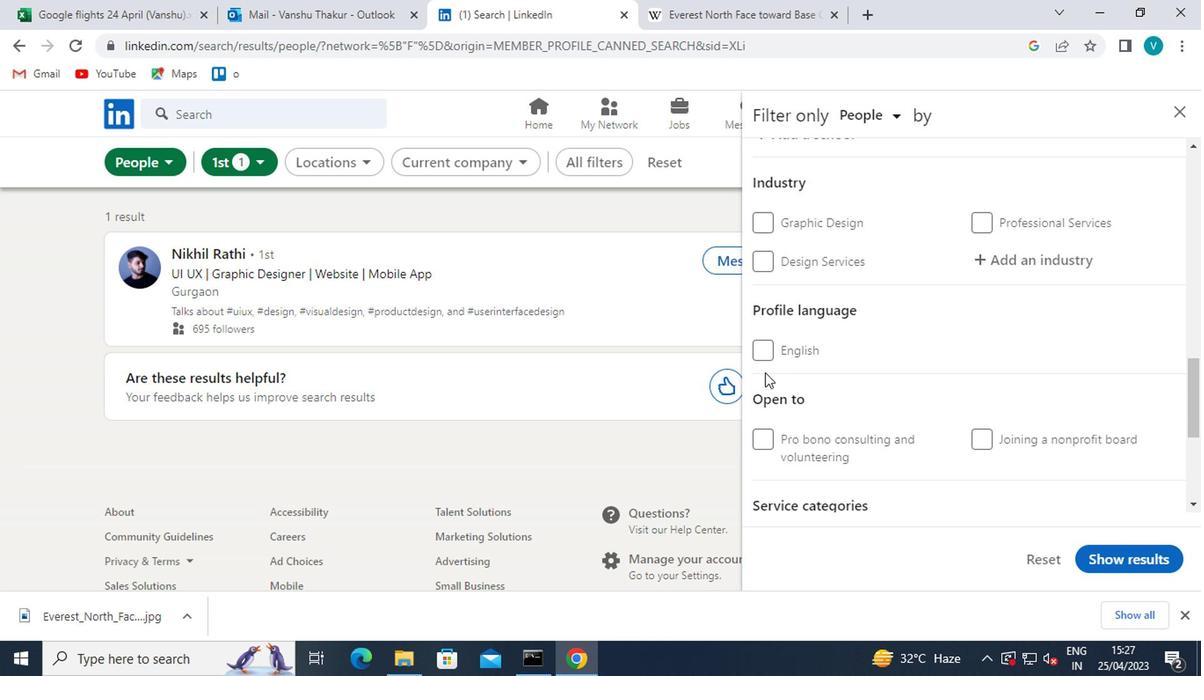 
Action: Mouse moved to (943, 372)
Screenshot: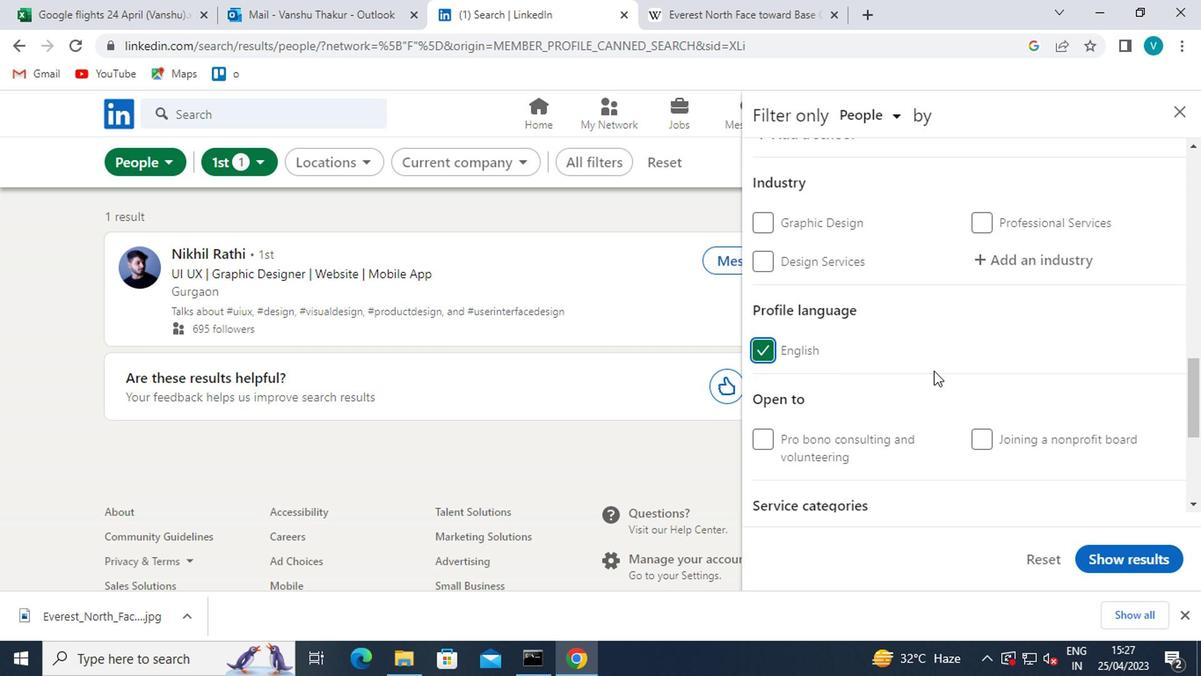 
Action: Mouse scrolled (943, 373) with delta (0, 1)
Screenshot: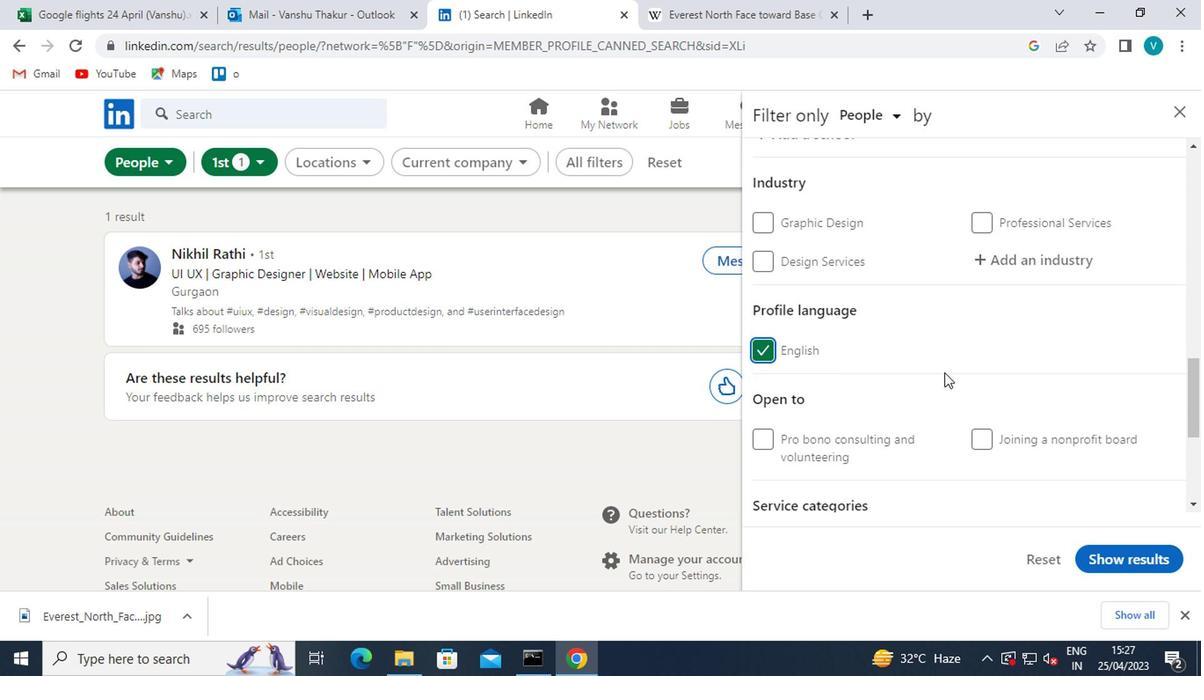
Action: Mouse scrolled (943, 373) with delta (0, 1)
Screenshot: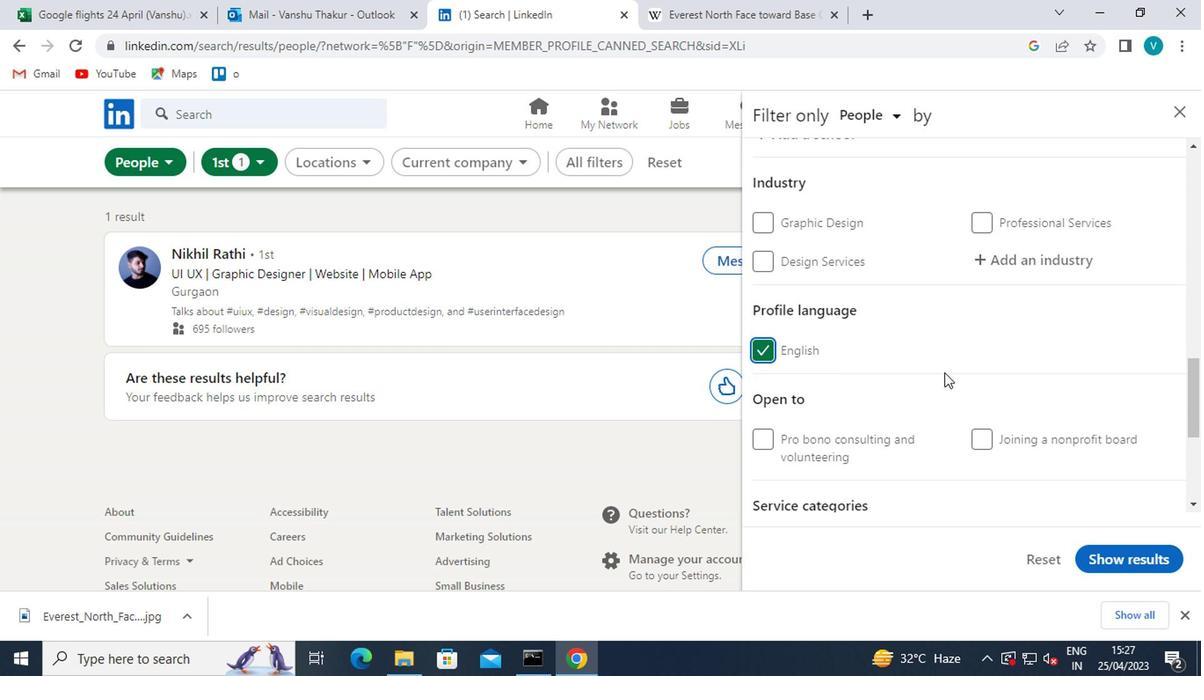 
Action: Mouse scrolled (943, 373) with delta (0, 1)
Screenshot: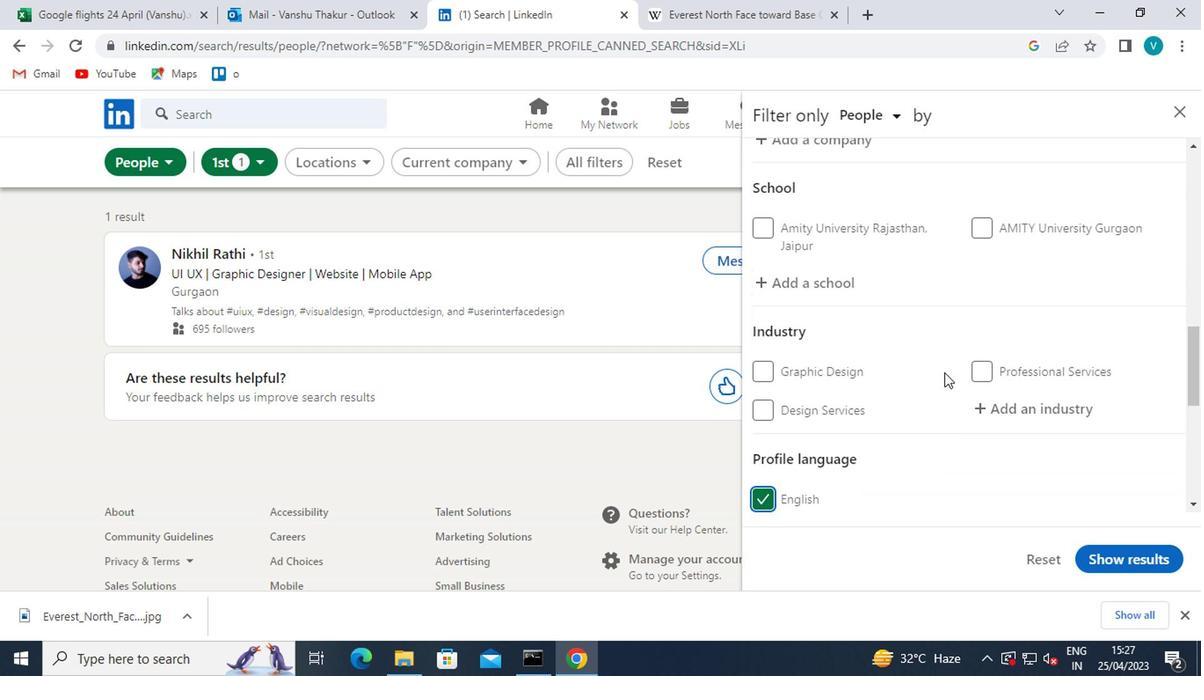 
Action: Mouse scrolled (943, 373) with delta (0, 1)
Screenshot: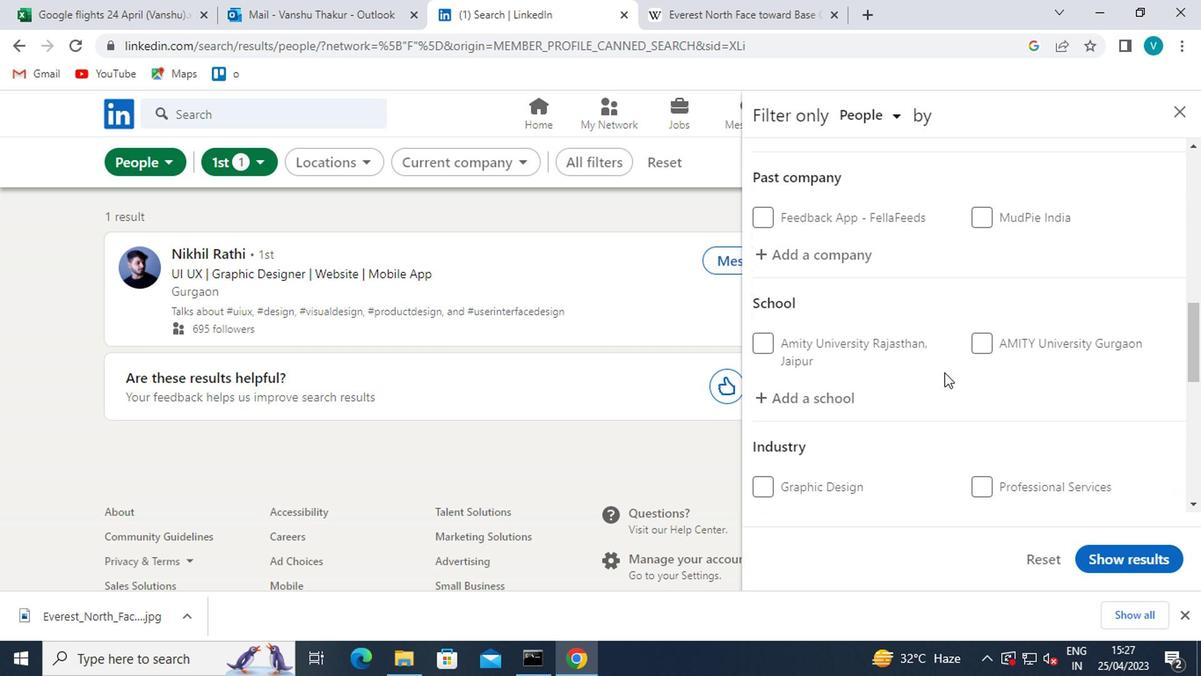 
Action: Mouse moved to (852, 222)
Screenshot: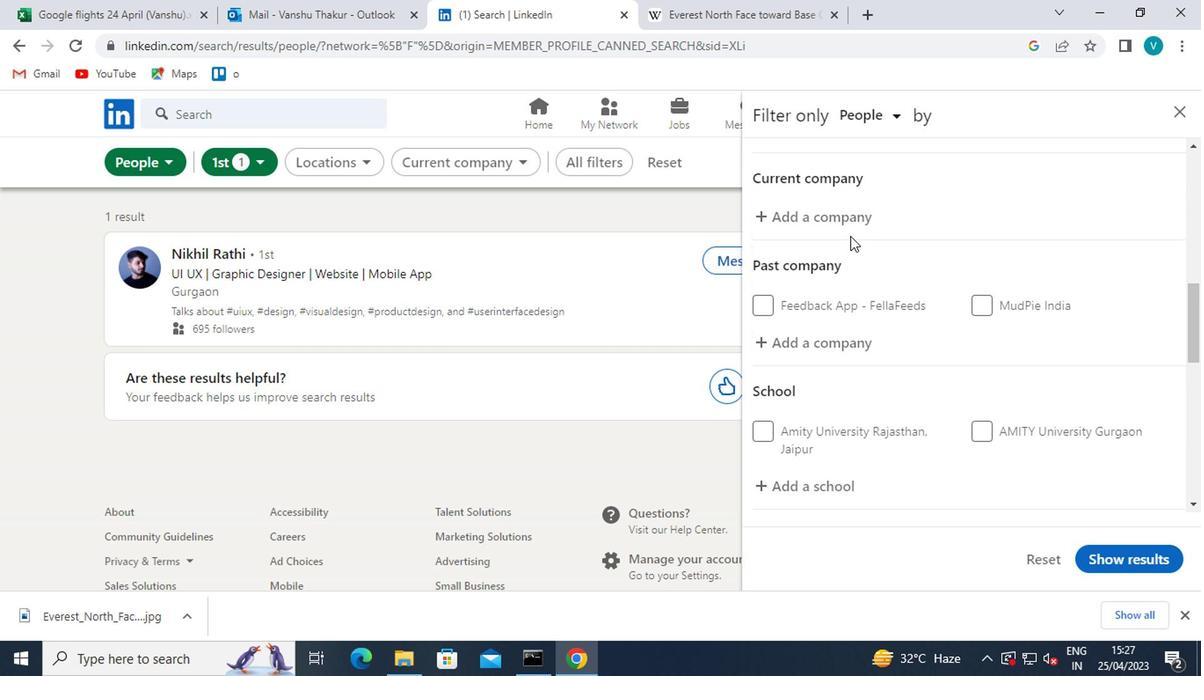 
Action: Mouse pressed left at (852, 222)
Screenshot: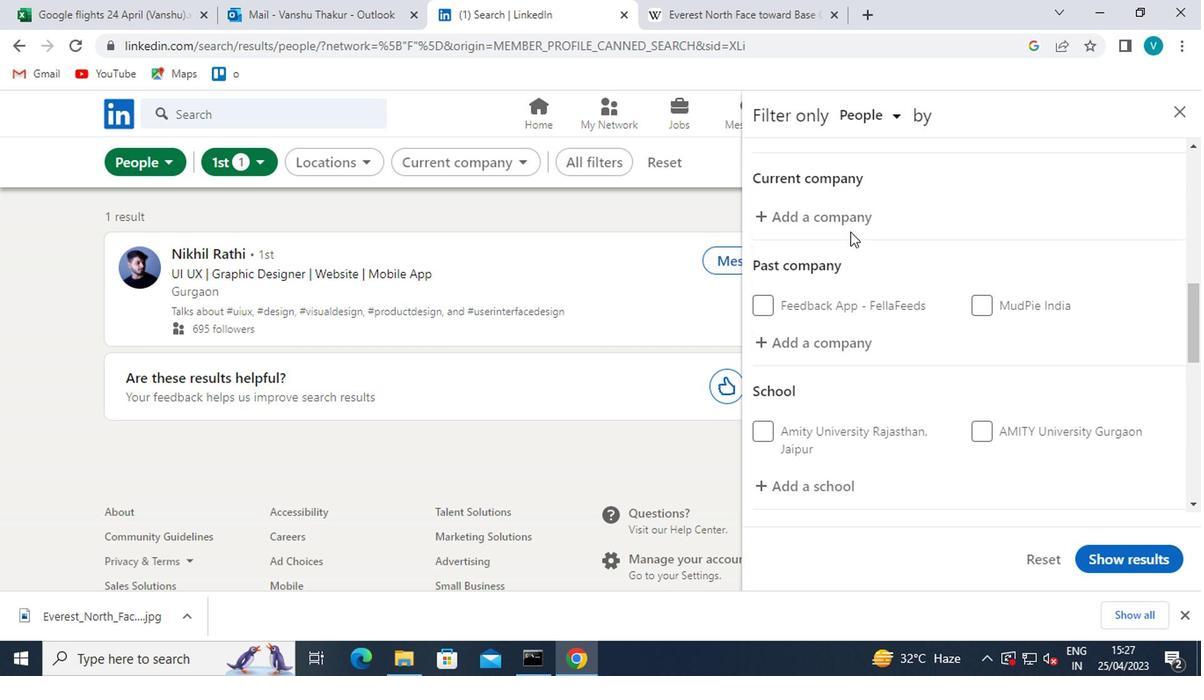 
Action: Key pressed <Key.shift>CYBER<Key.space><Key.shift>SE
Screenshot: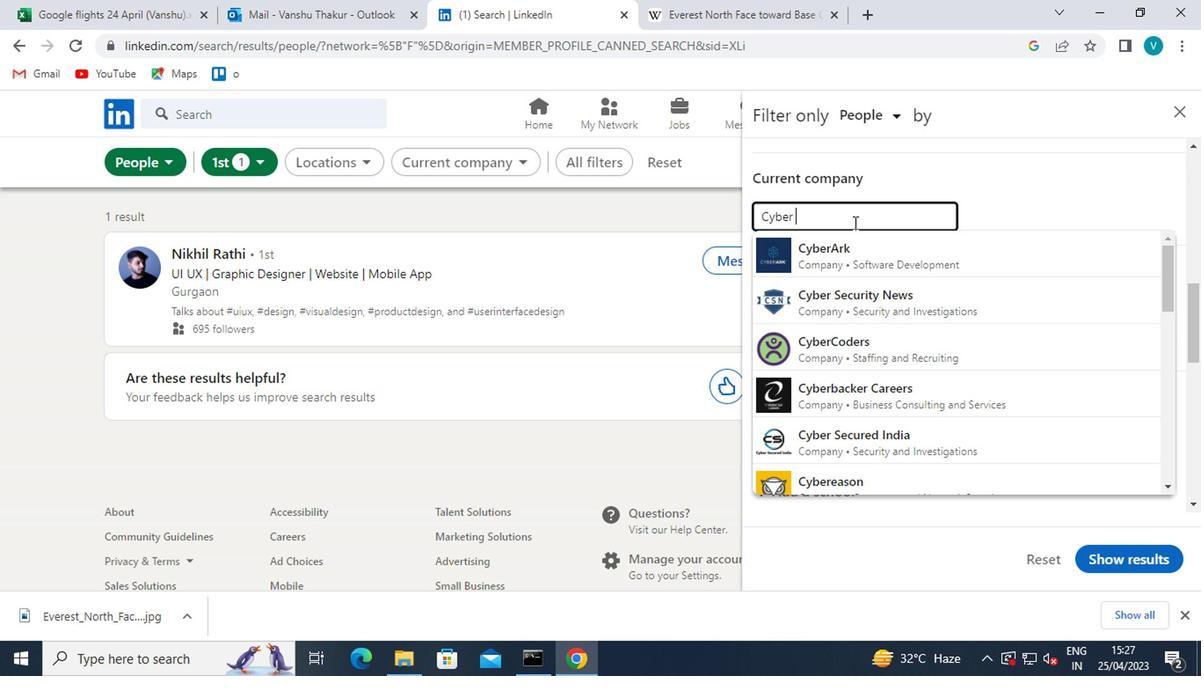 
Action: Mouse moved to (859, 251)
Screenshot: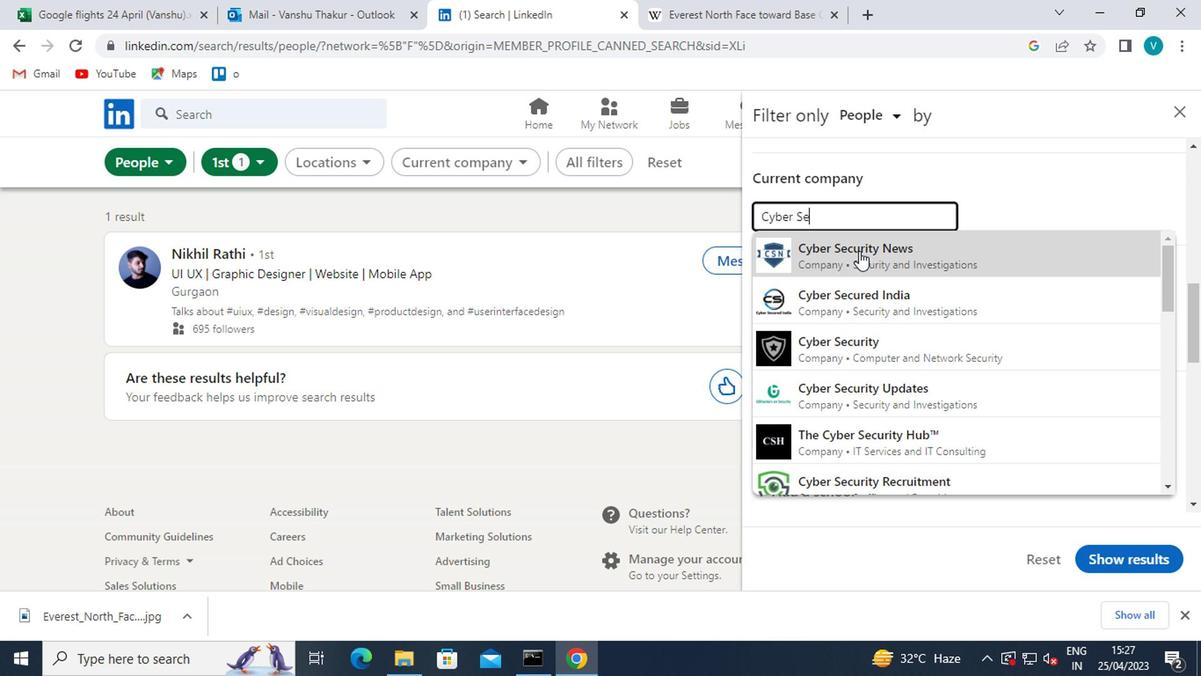 
Action: Mouse pressed left at (859, 251)
Screenshot: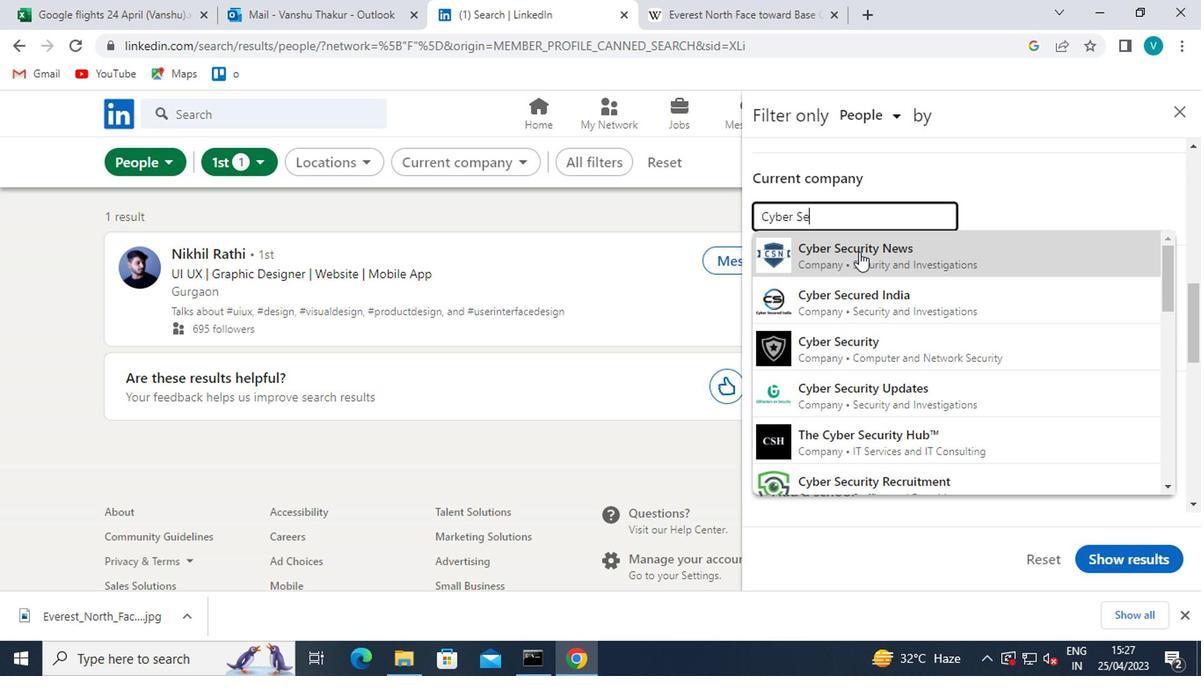 
Action: Mouse moved to (888, 292)
Screenshot: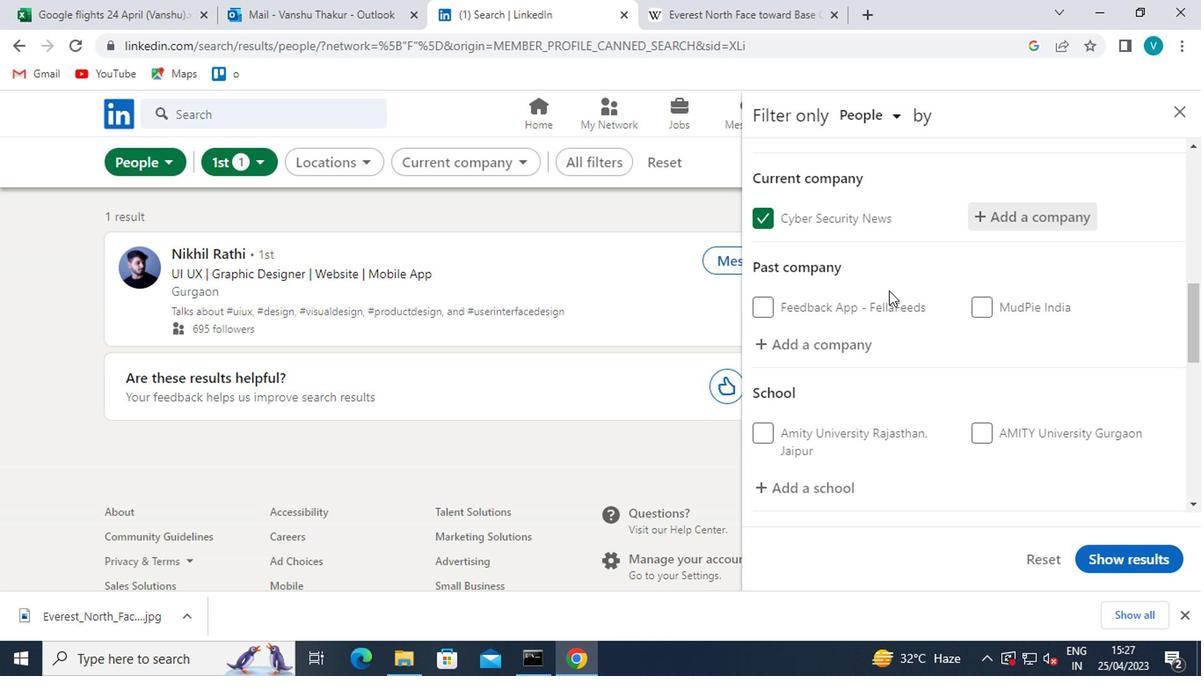 
Action: Mouse scrolled (888, 291) with delta (0, 0)
Screenshot: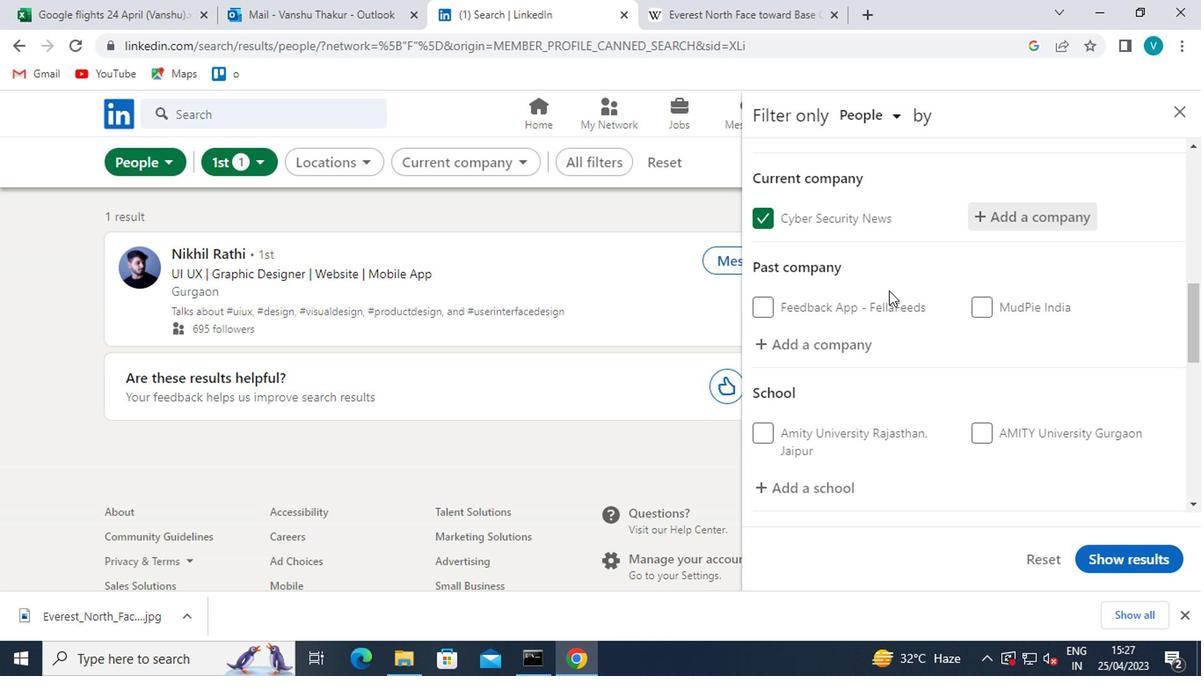 
Action: Mouse moved to (827, 396)
Screenshot: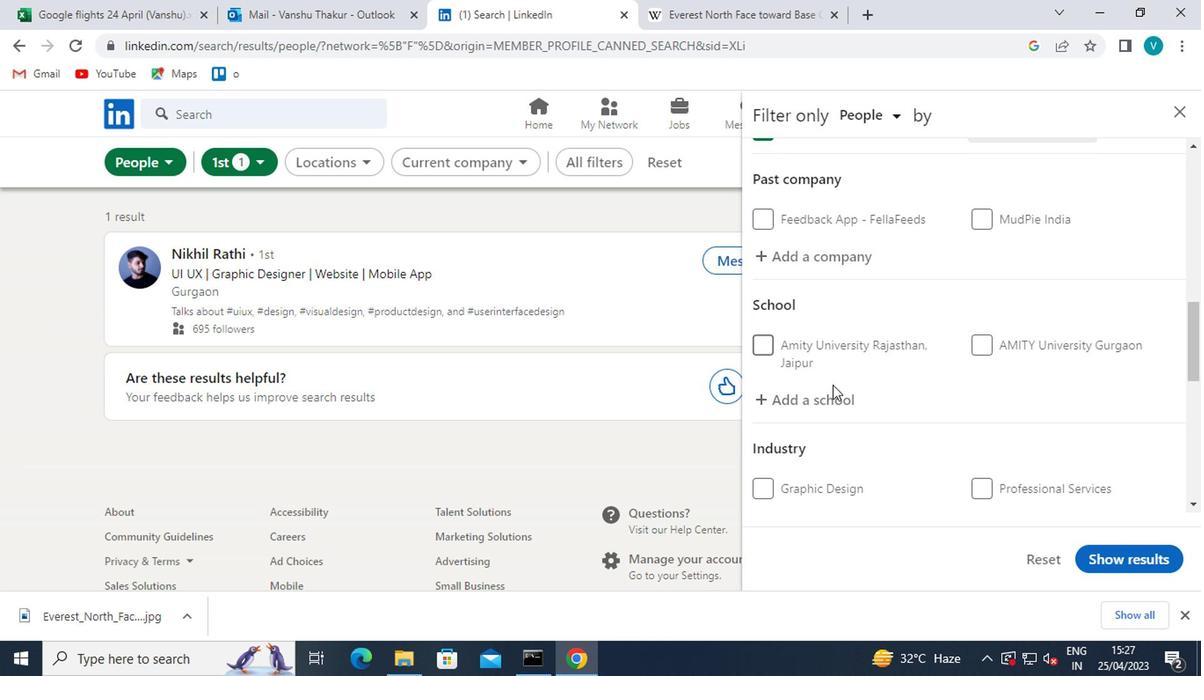 
Action: Mouse pressed left at (827, 396)
Screenshot: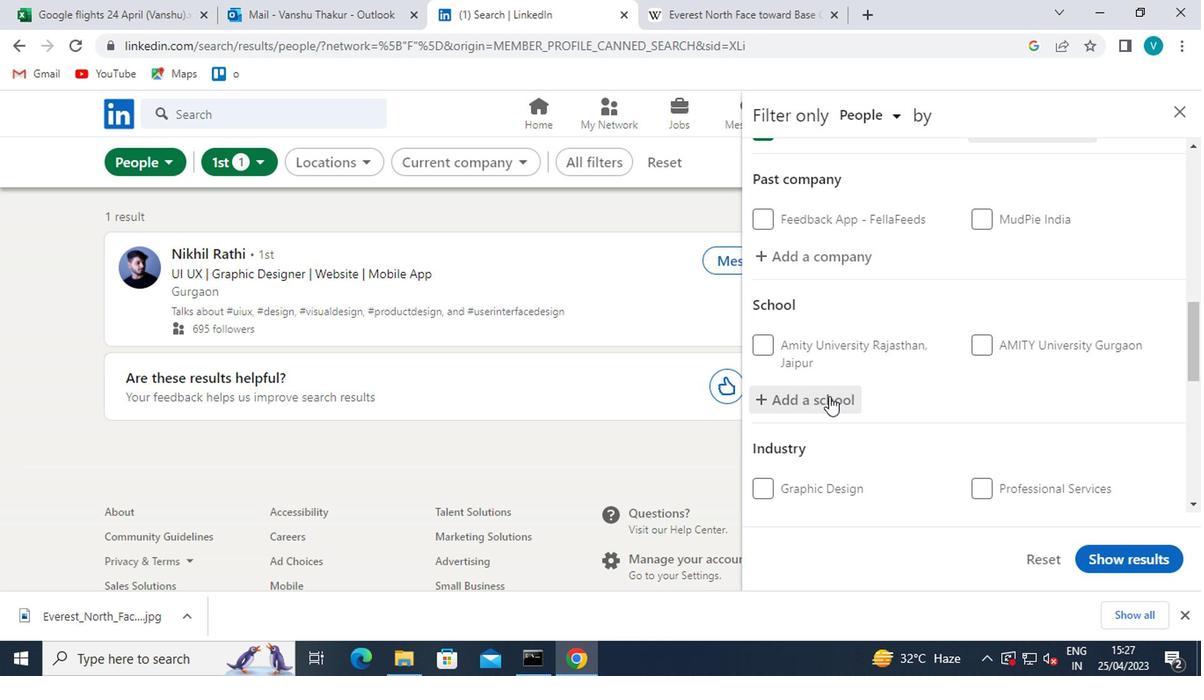 
Action: Mouse moved to (874, 367)
Screenshot: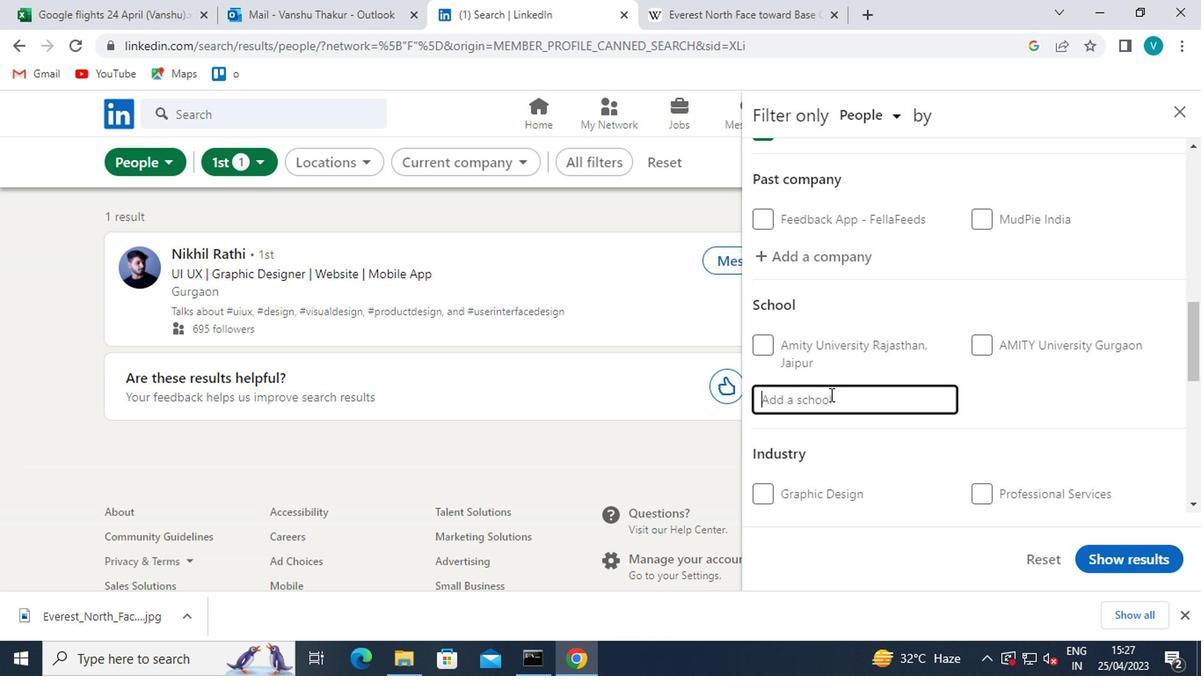 
Action: Key pressed <Key.shift>MARRI<Key.space>
Screenshot: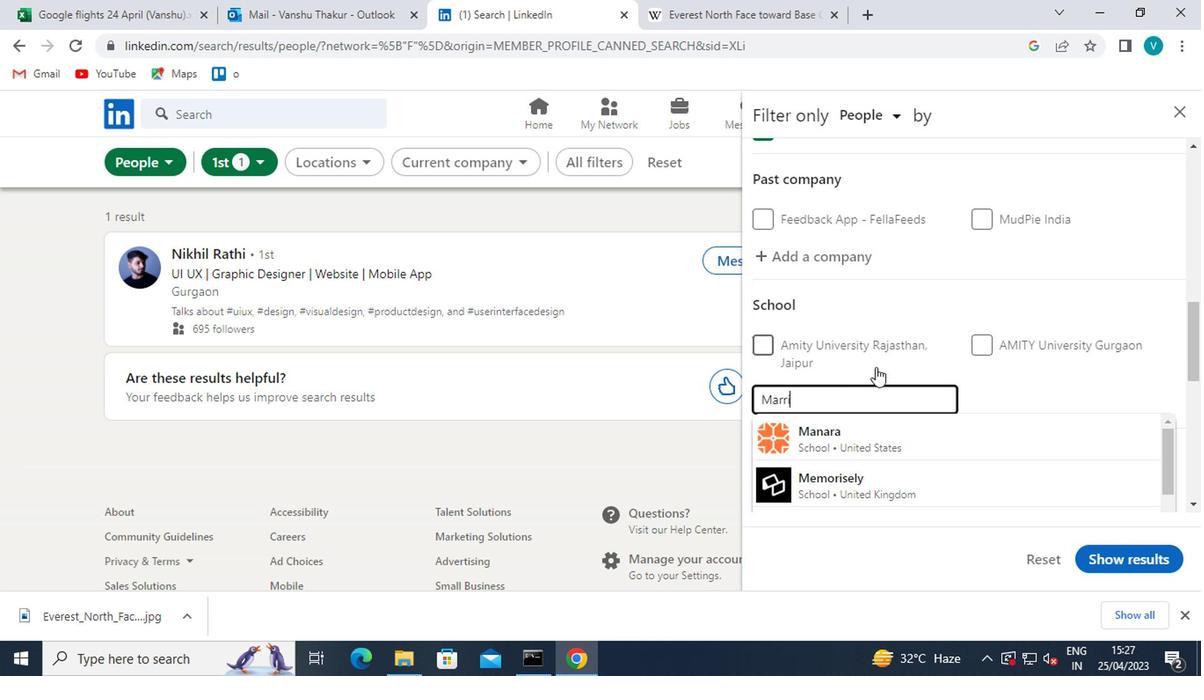 
Action: Mouse moved to (932, 445)
Screenshot: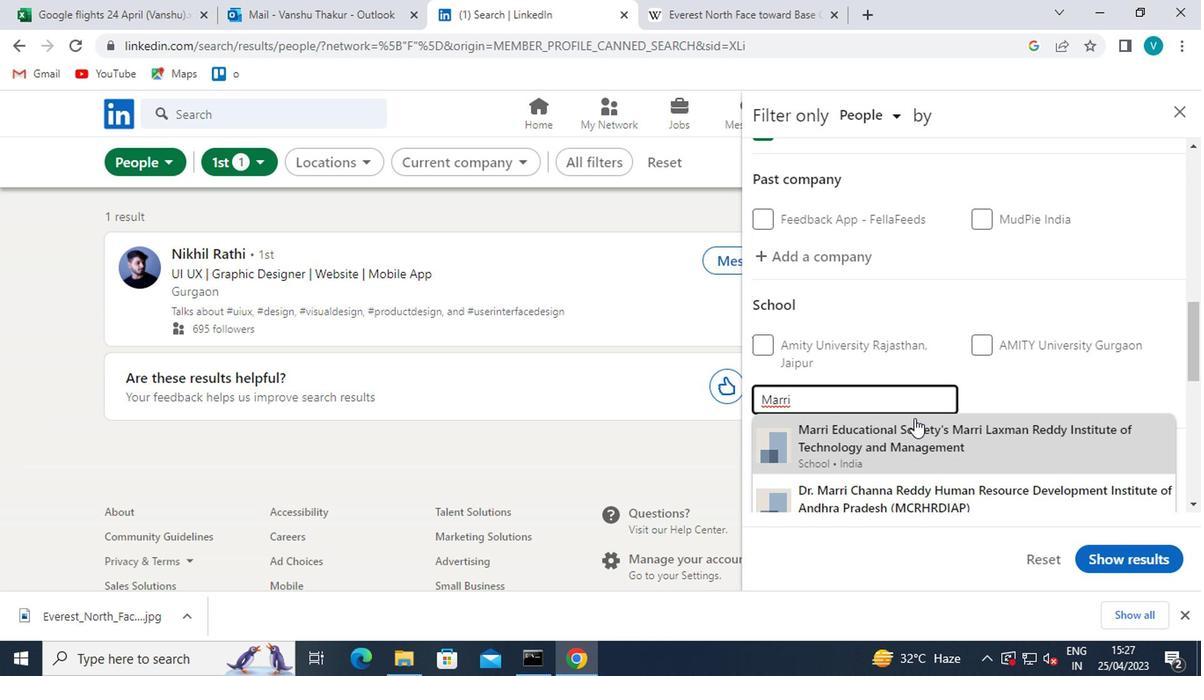 
Action: Mouse pressed left at (932, 445)
Screenshot: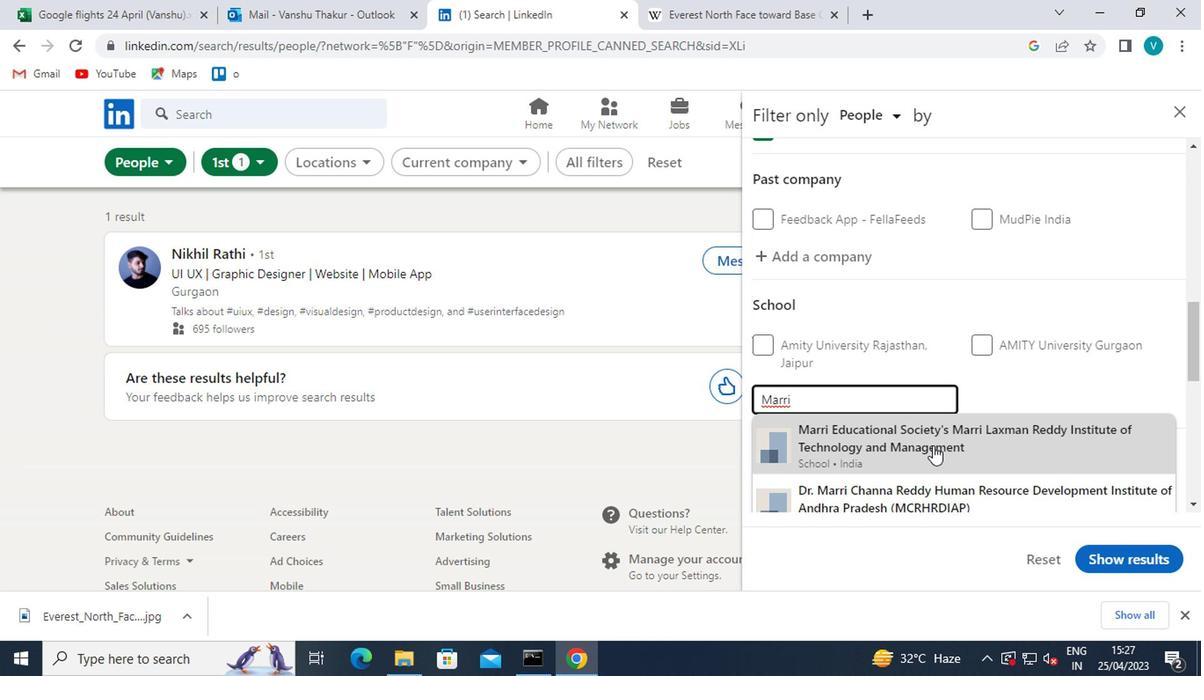 
Action: Mouse scrolled (932, 445) with delta (0, 0)
Screenshot: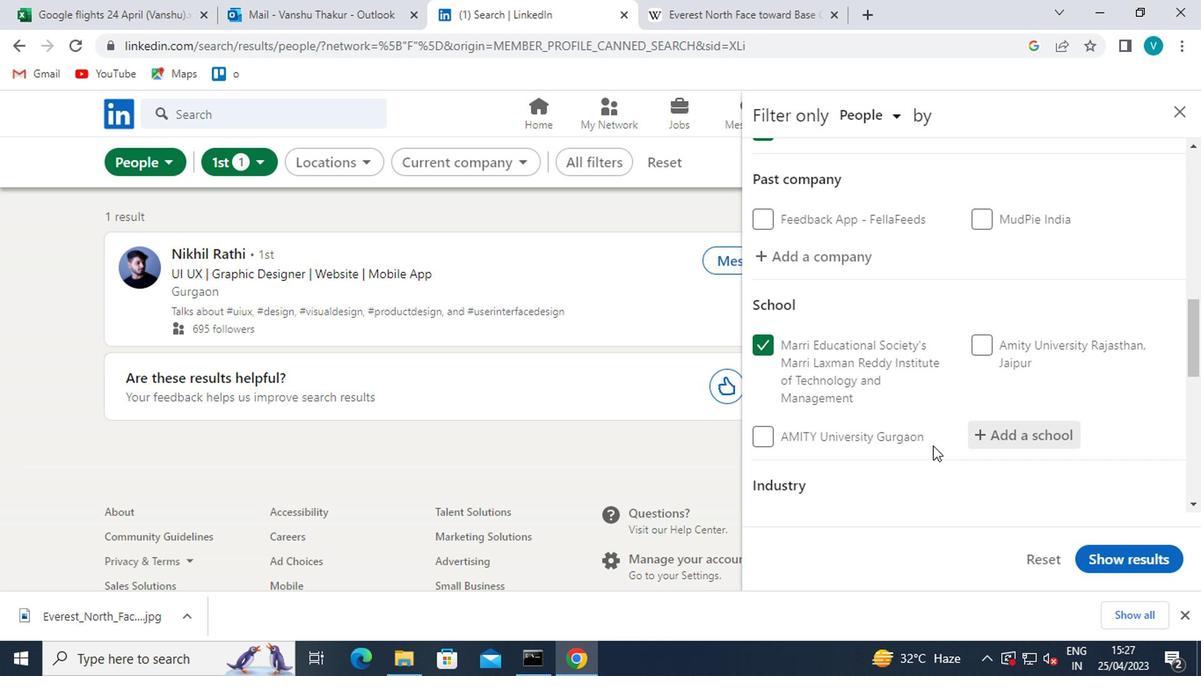 
Action: Mouse scrolled (932, 445) with delta (0, 0)
Screenshot: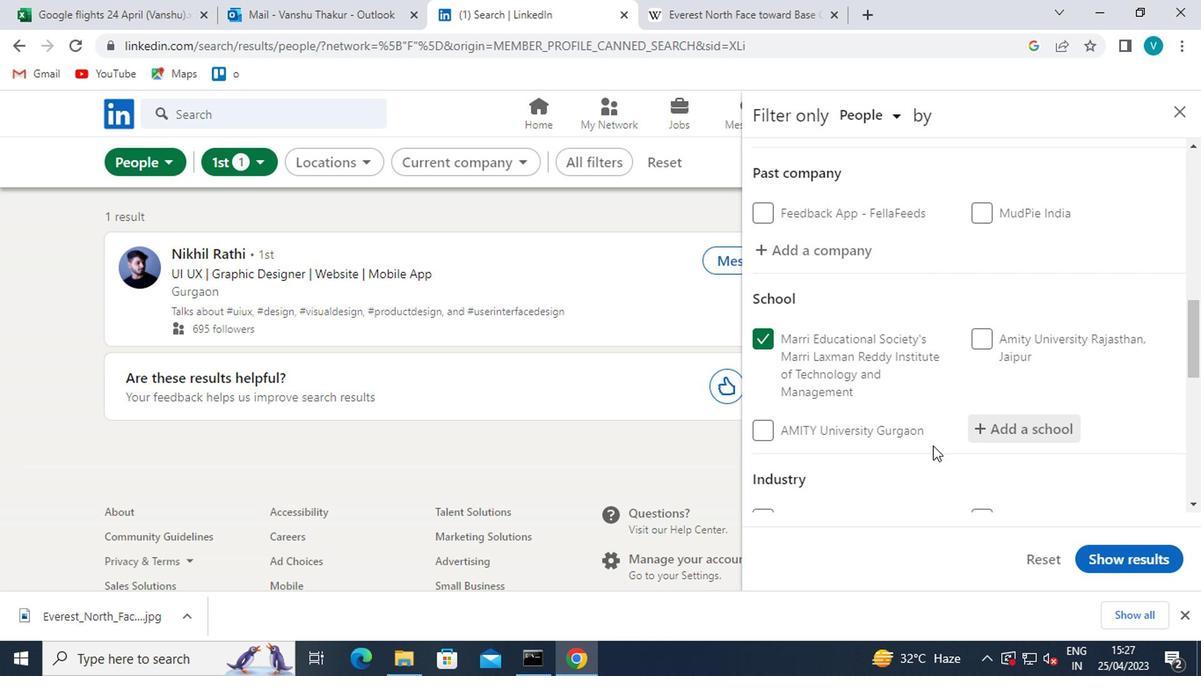 
Action: Mouse scrolled (932, 445) with delta (0, 0)
Screenshot: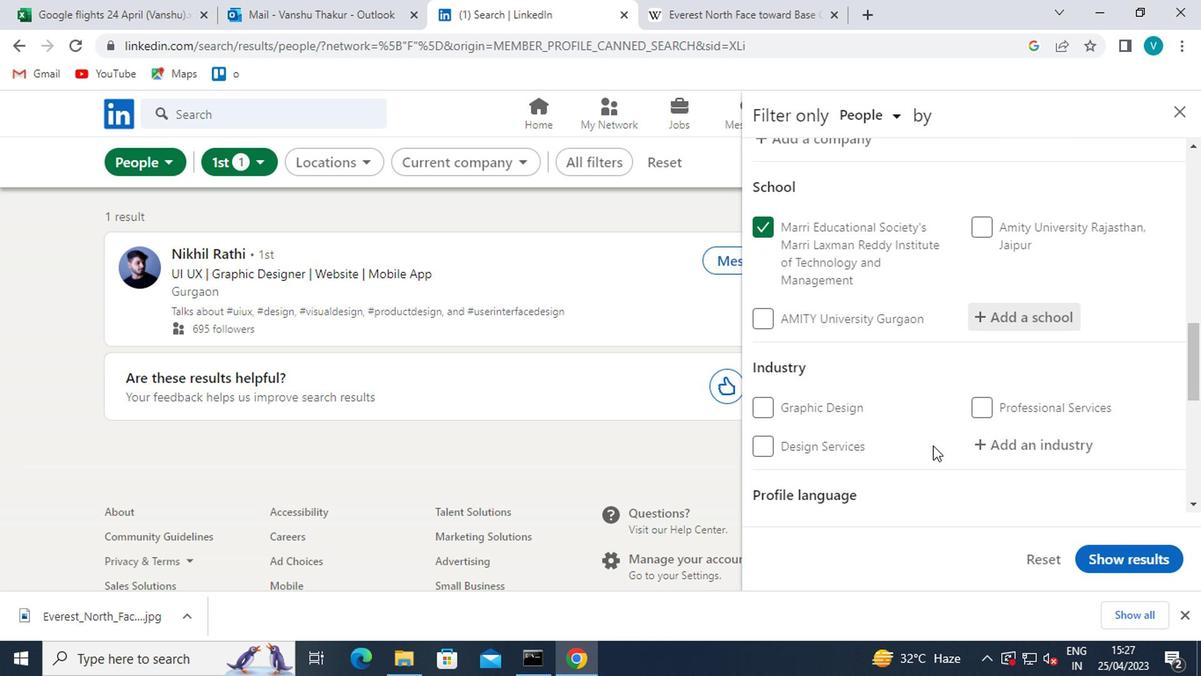 
Action: Mouse moved to (1041, 287)
Screenshot: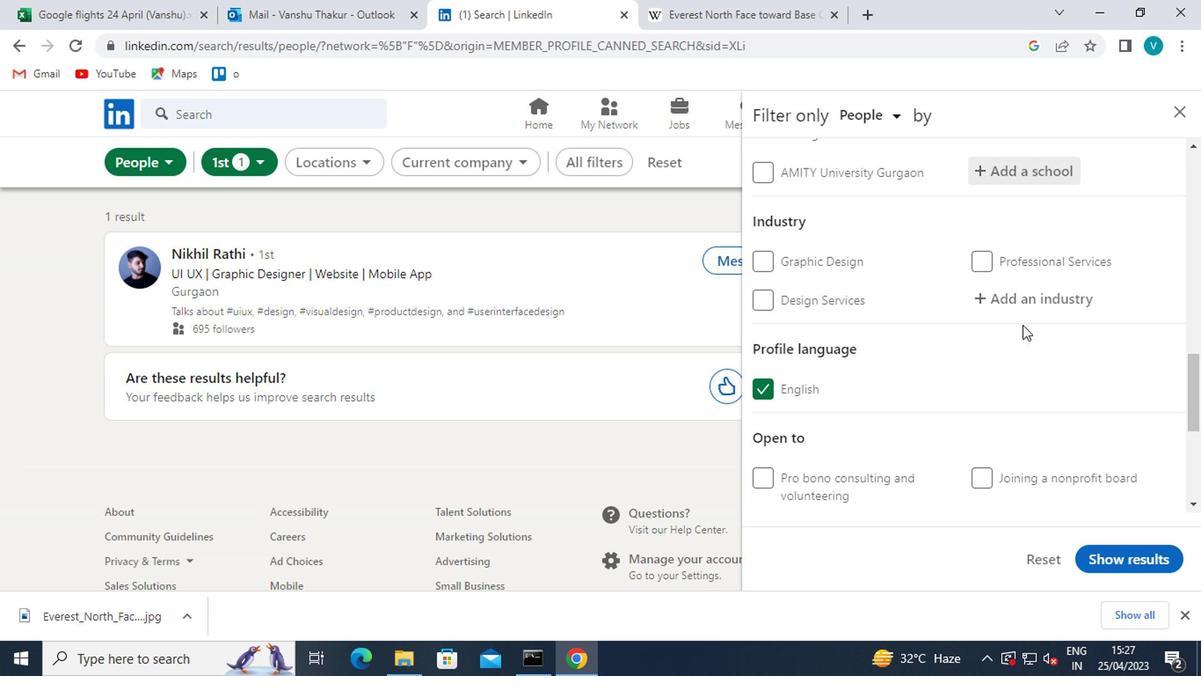 
Action: Mouse pressed left at (1041, 287)
Screenshot: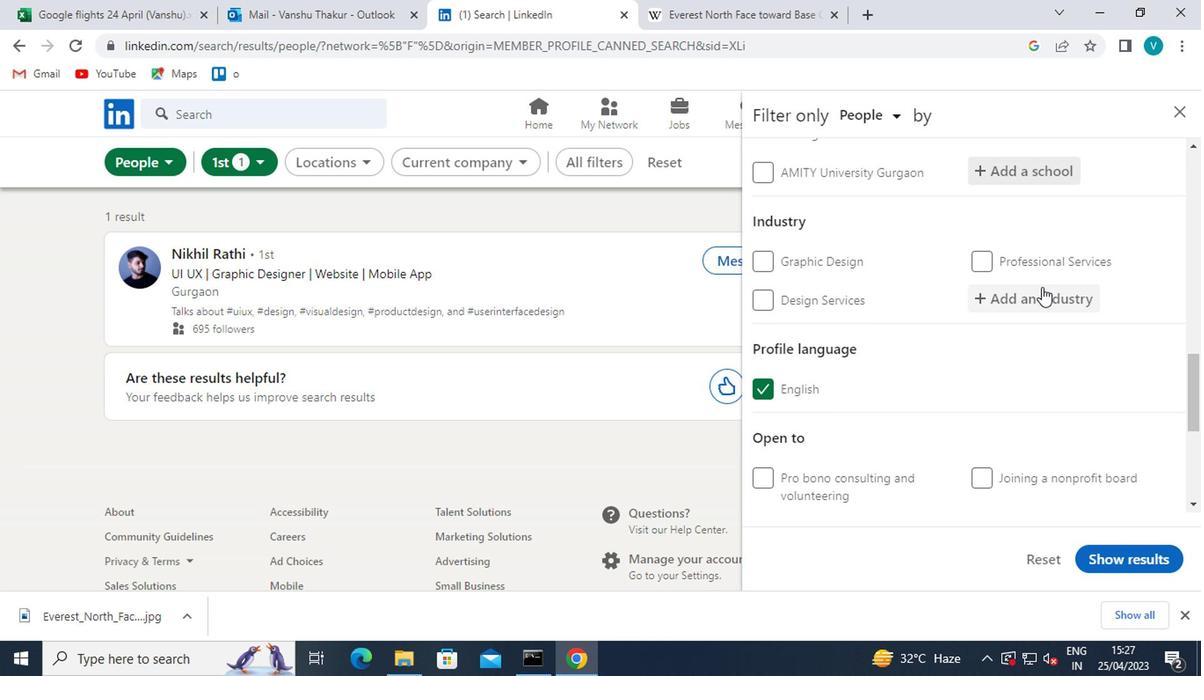 
Action: Mouse moved to (1036, 296)
Screenshot: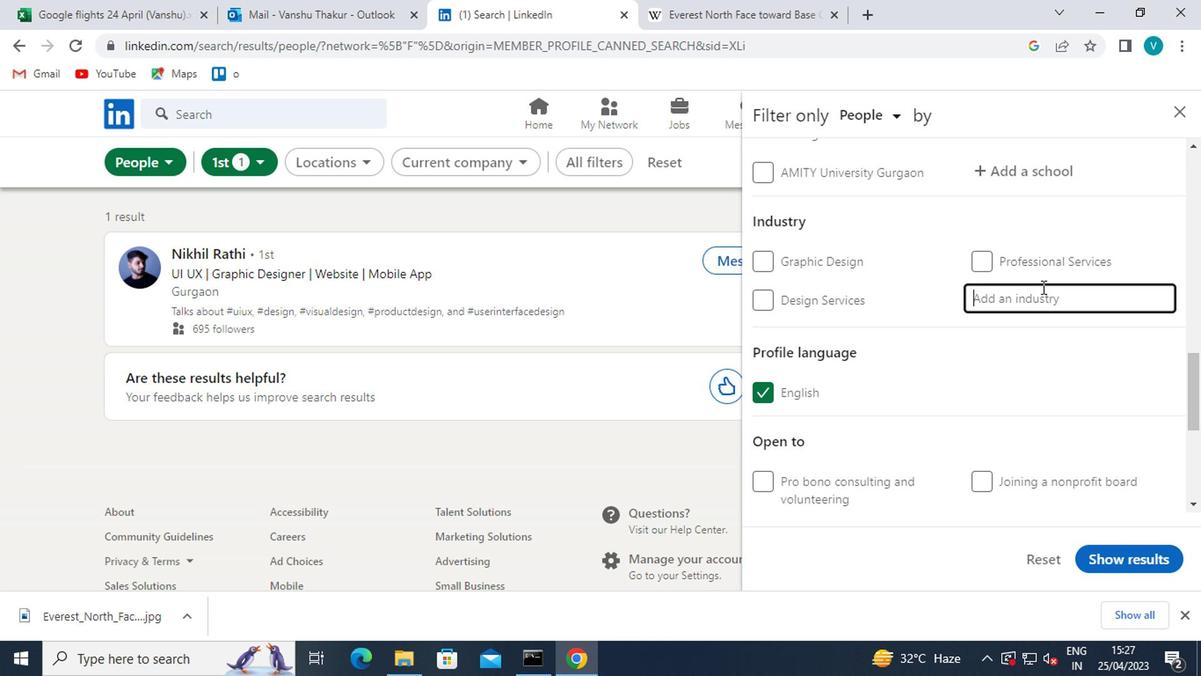 
Action: Mouse pressed left at (1036, 296)
Screenshot: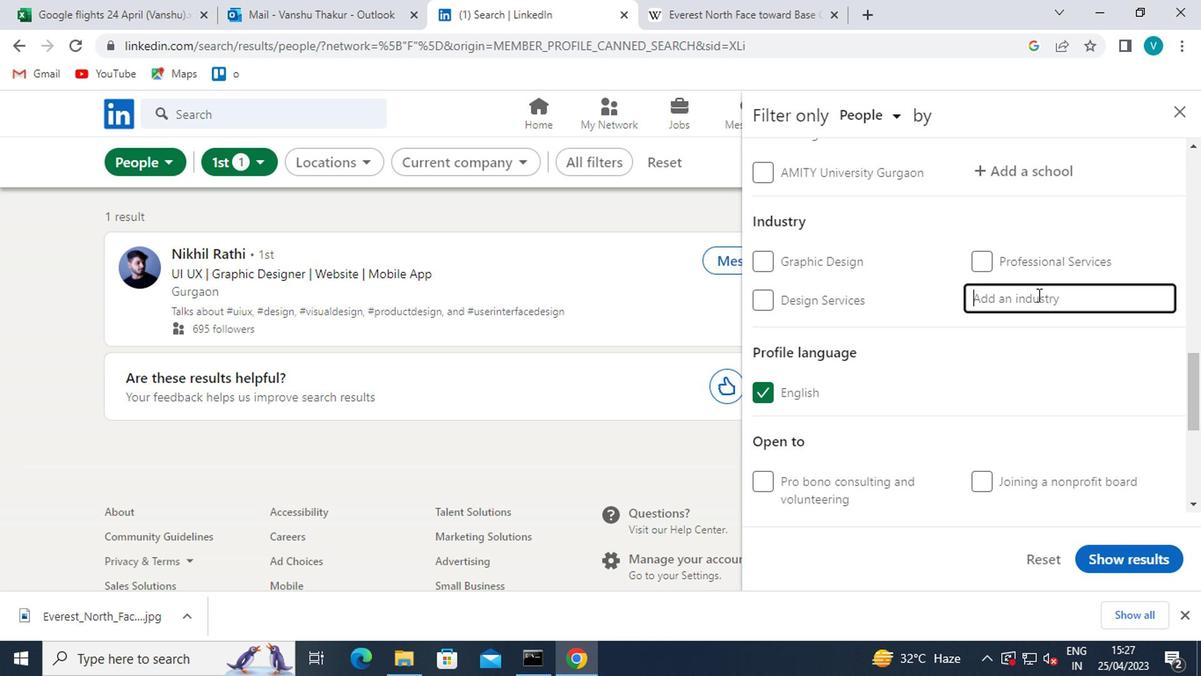 
Action: Mouse moved to (939, 234)
Screenshot: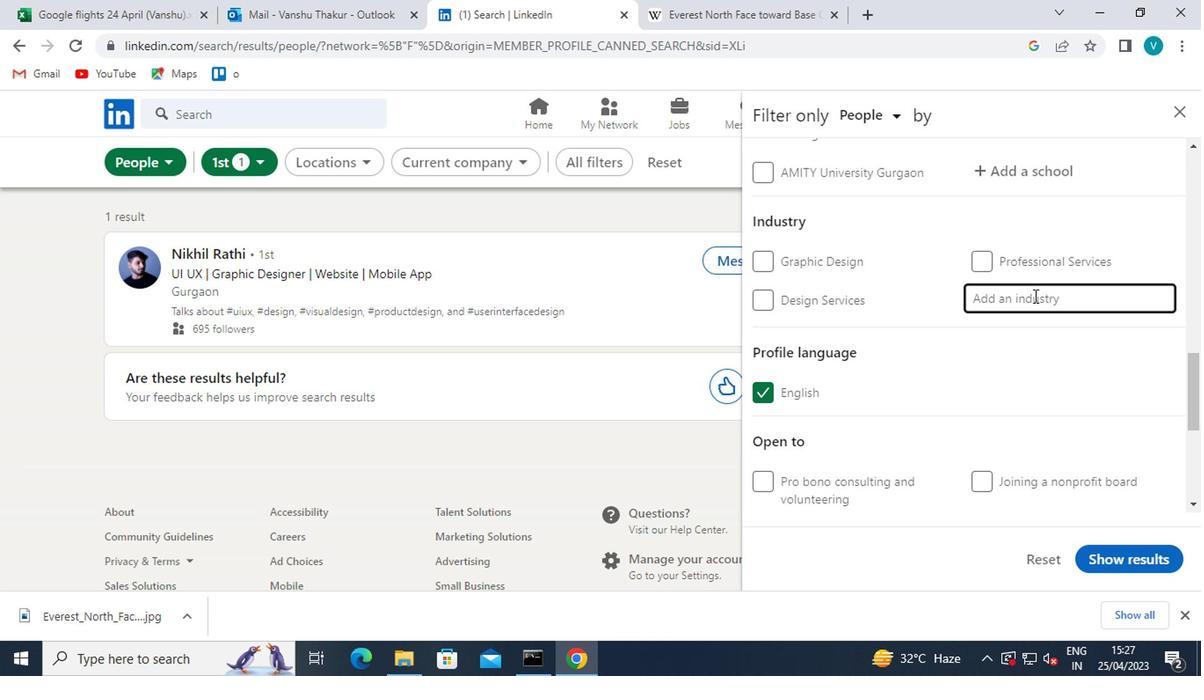 
Action: Key pressed <Key.shift>MEDIA<Key.space>
Screenshot: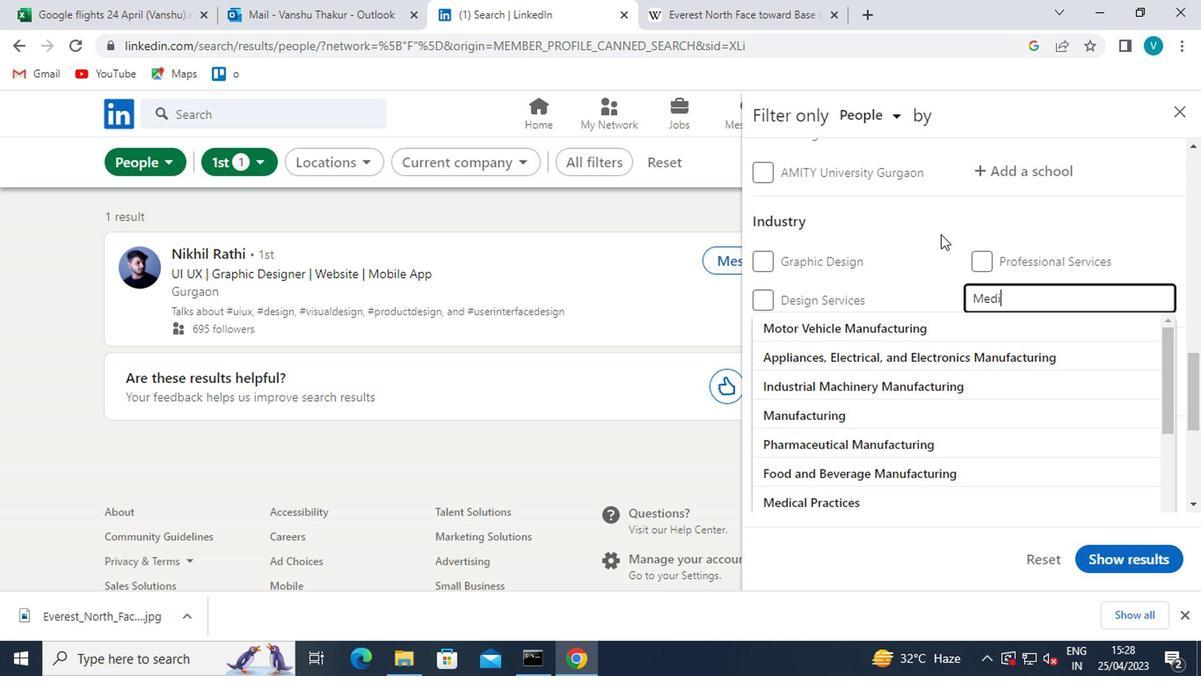 
Action: Mouse moved to (848, 354)
Screenshot: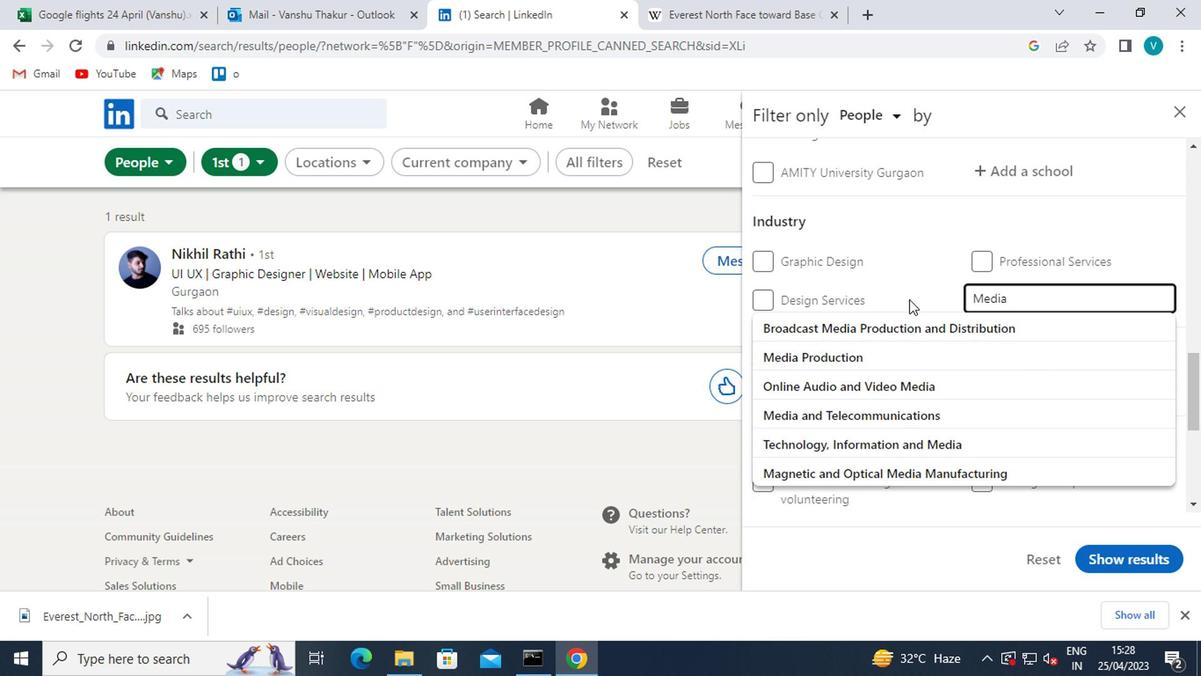 
Action: Mouse pressed left at (848, 354)
Screenshot: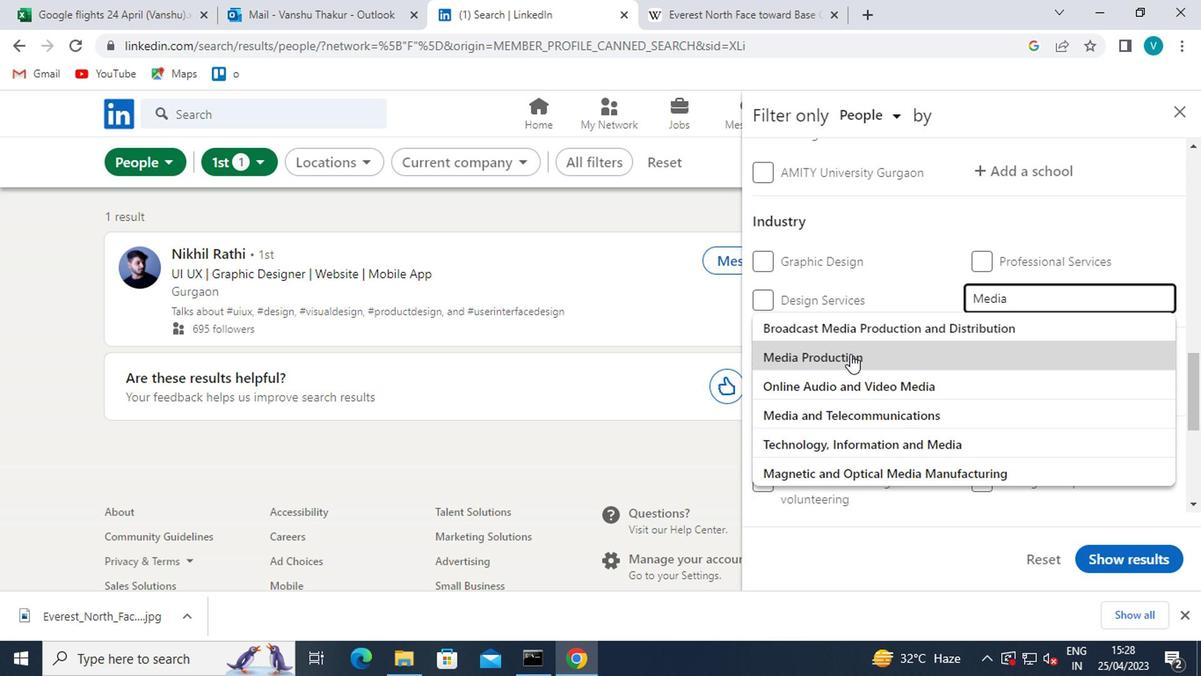 
Action: Mouse moved to (848, 354)
Screenshot: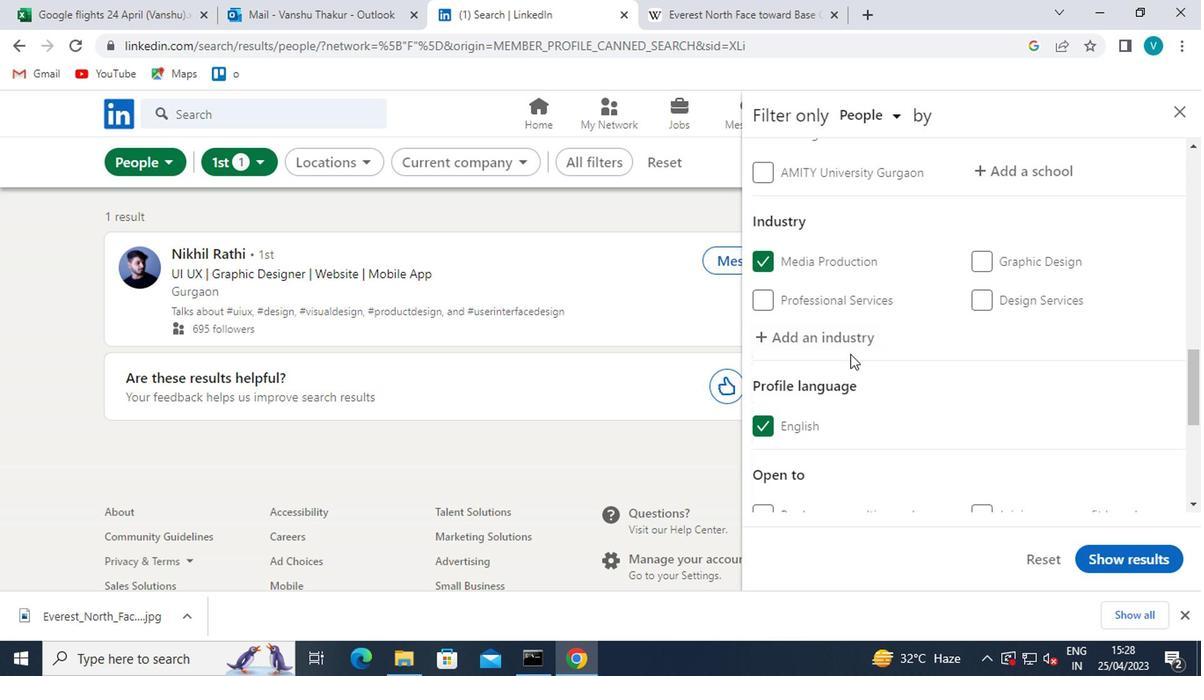 
Action: Mouse scrolled (848, 353) with delta (0, -1)
Screenshot: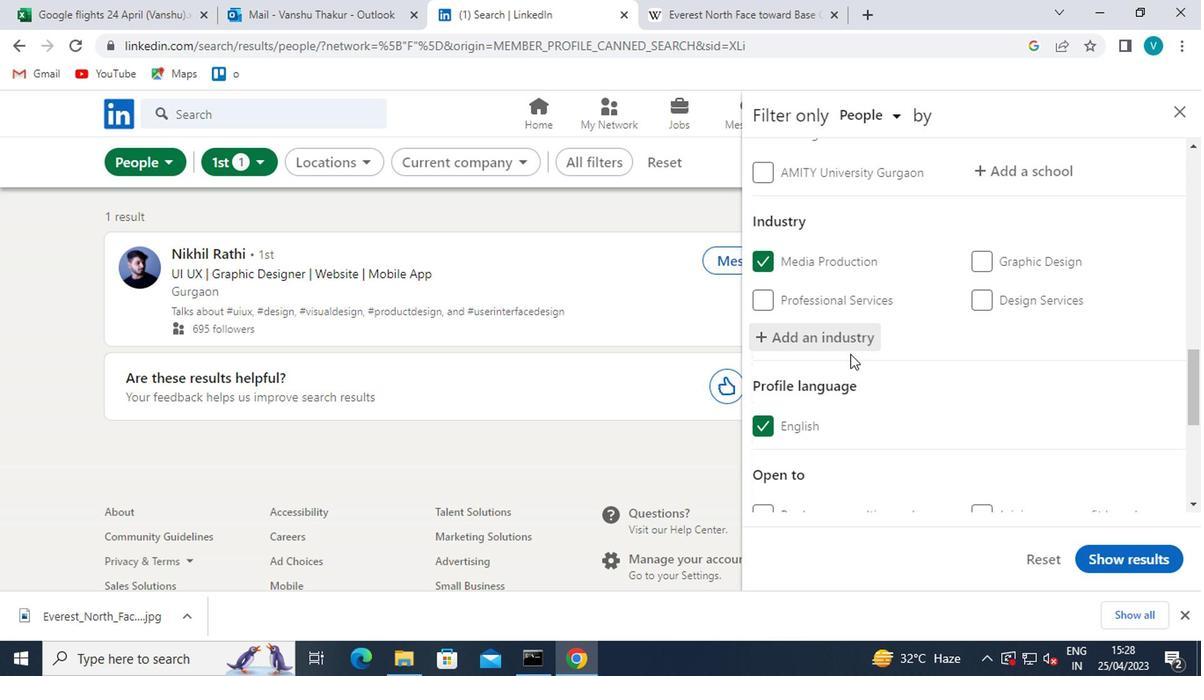 
Action: Mouse scrolled (848, 353) with delta (0, -1)
Screenshot: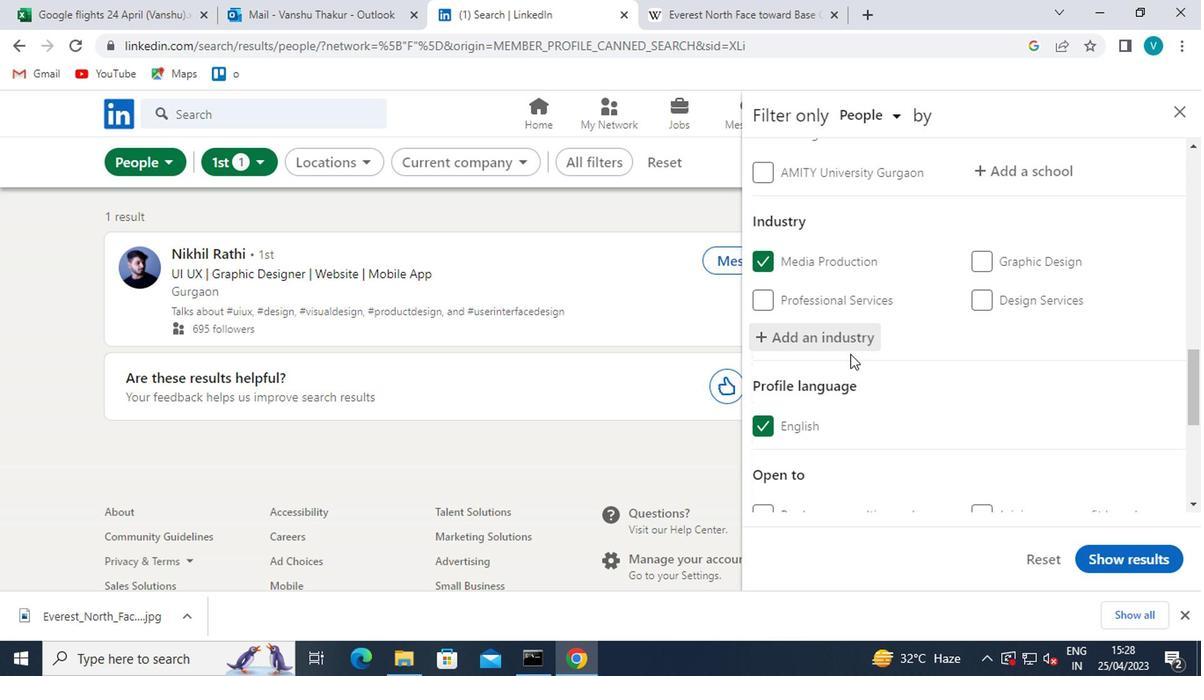 
Action: Mouse scrolled (848, 353) with delta (0, -1)
Screenshot: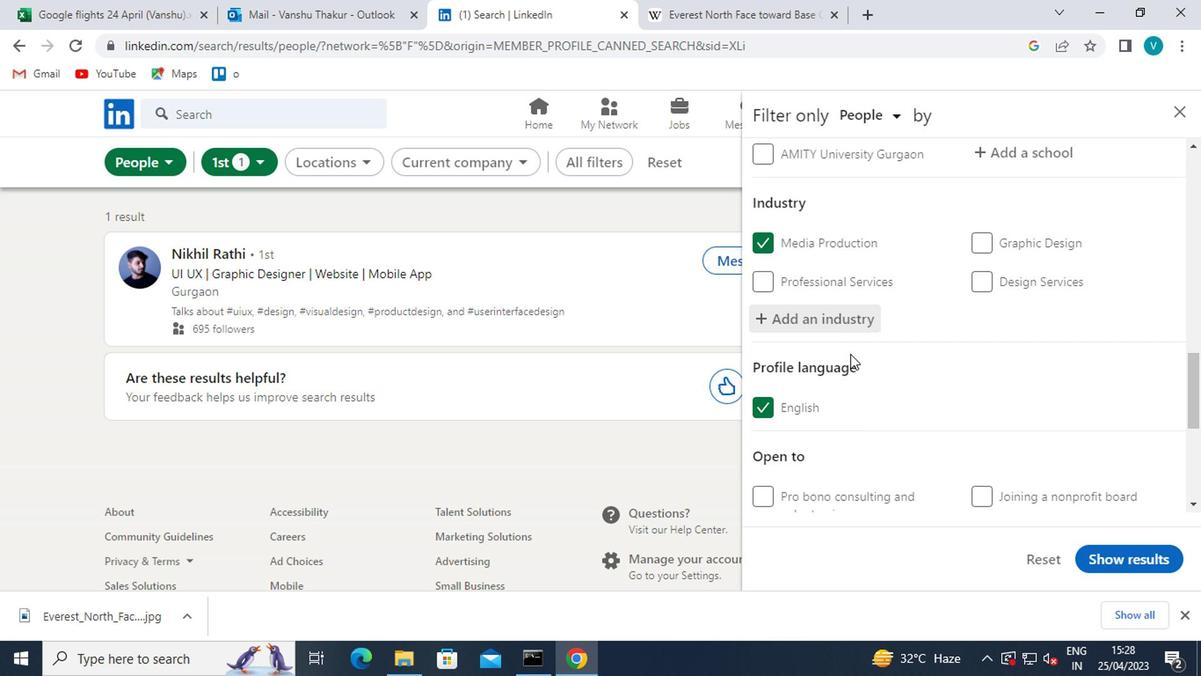 
Action: Mouse moved to (845, 349)
Screenshot: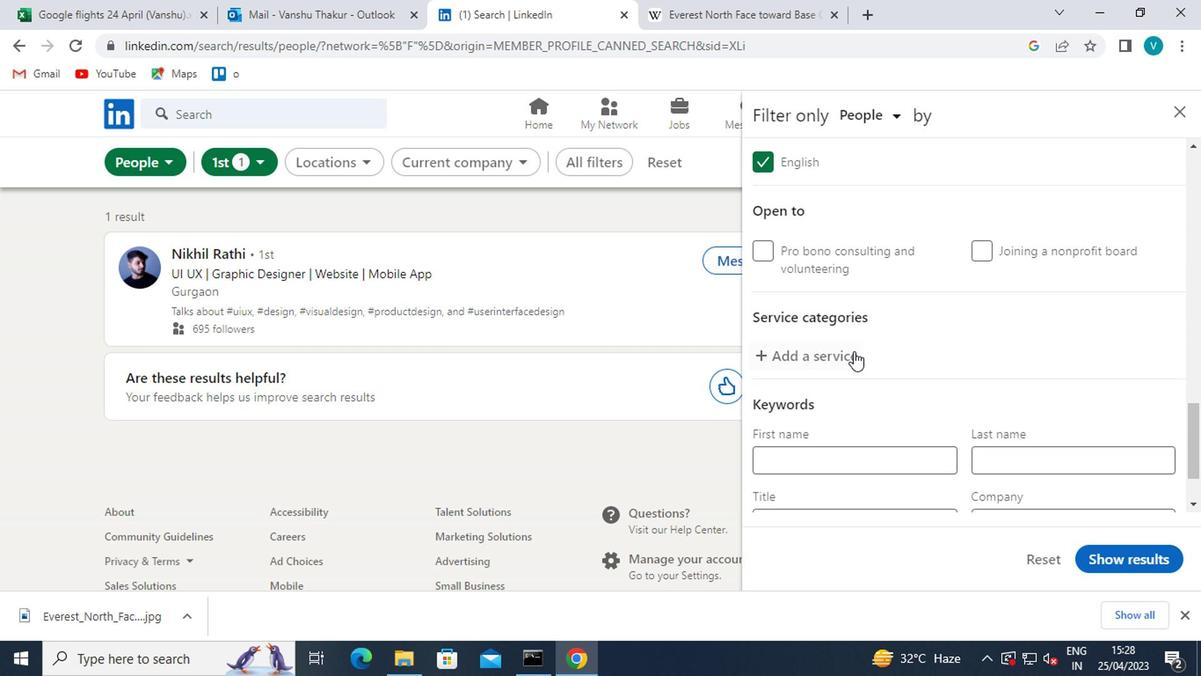 
Action: Mouse pressed left at (845, 349)
Screenshot: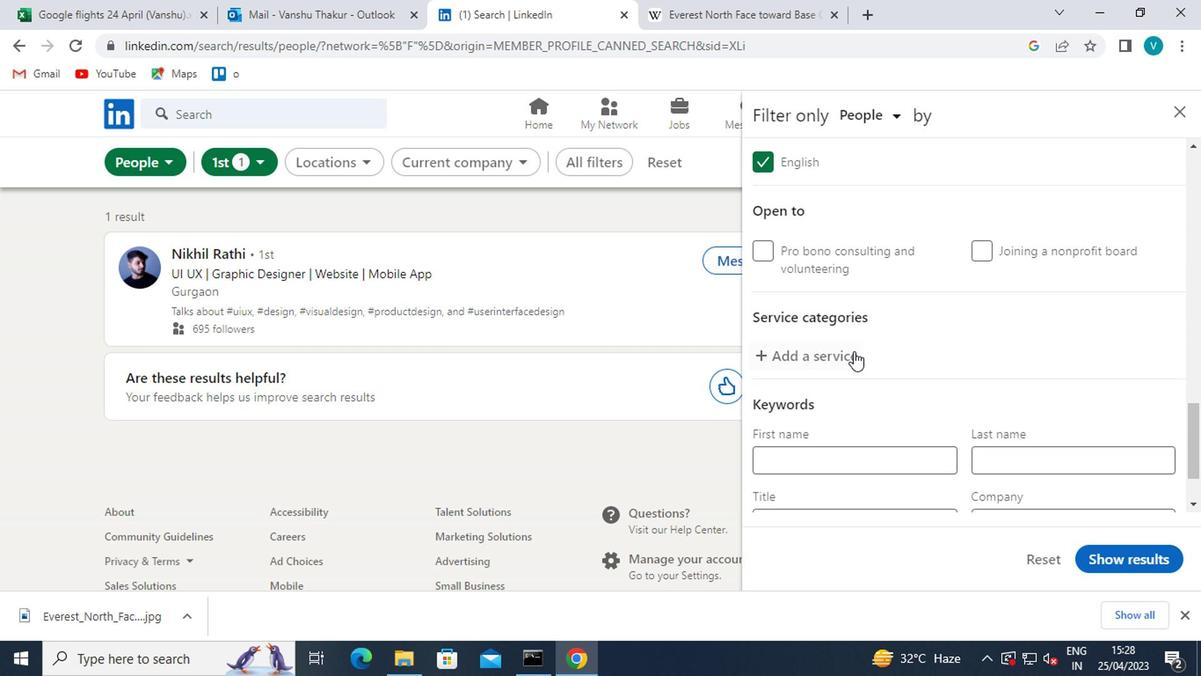 
Action: Mouse moved to (846, 348)
Screenshot: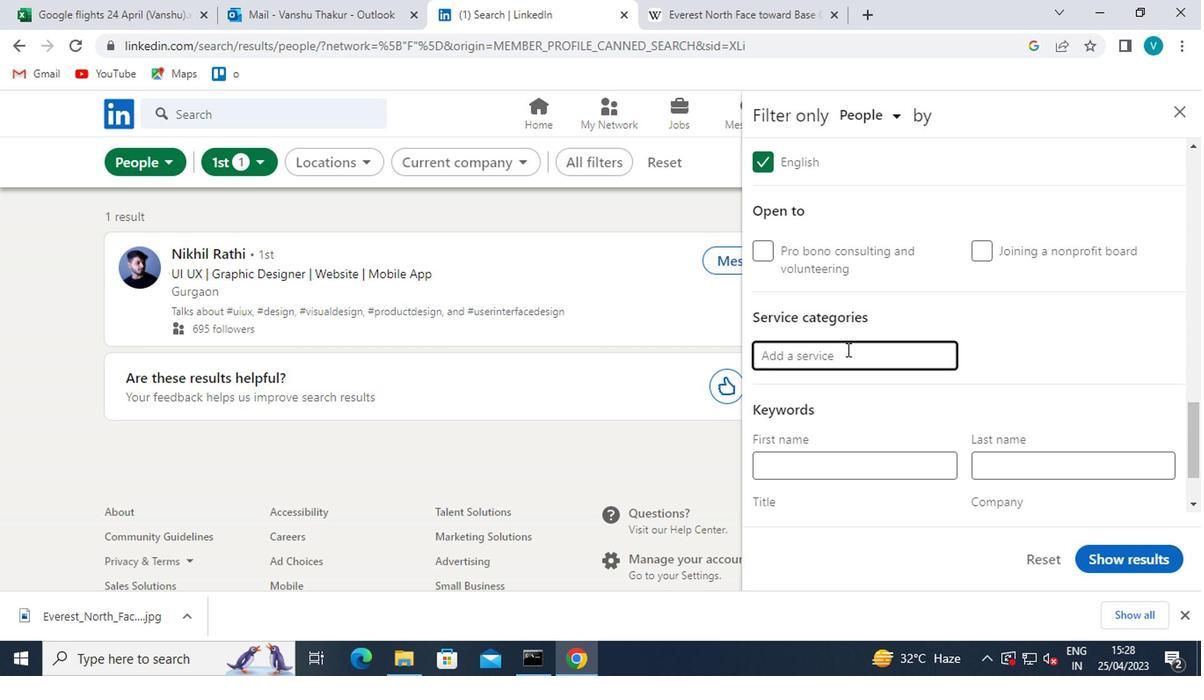 
Action: Key pressed <Key.shift>NATURE<Key.space>
Screenshot: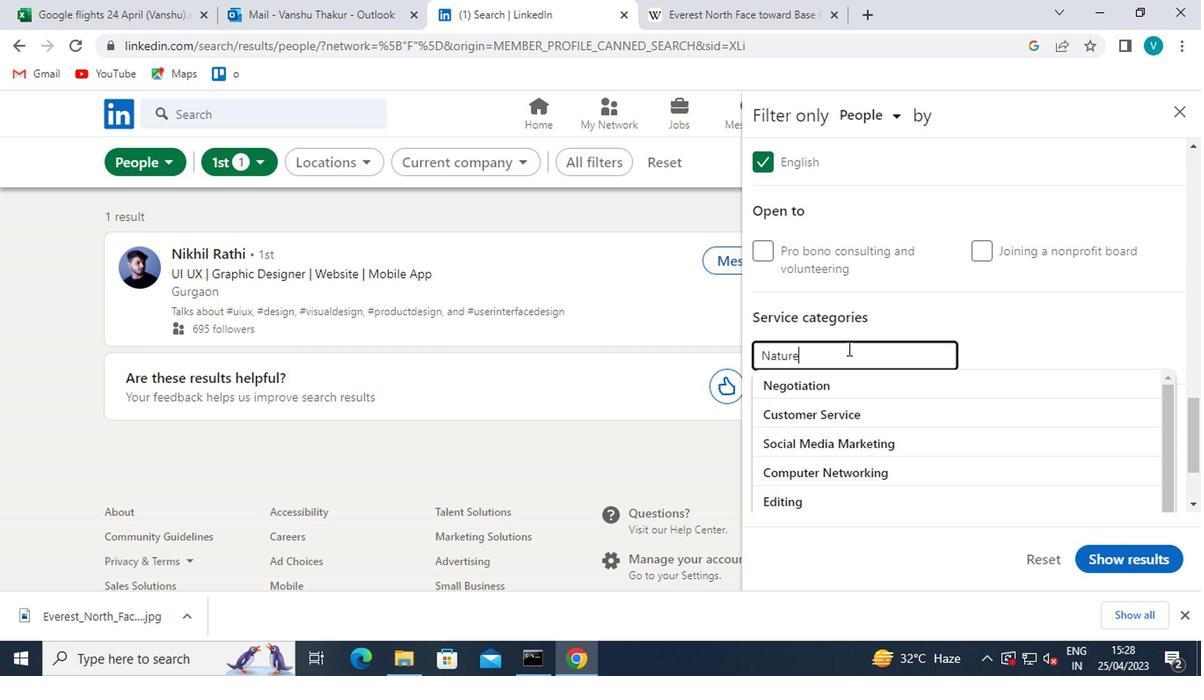 
Action: Mouse moved to (850, 376)
Screenshot: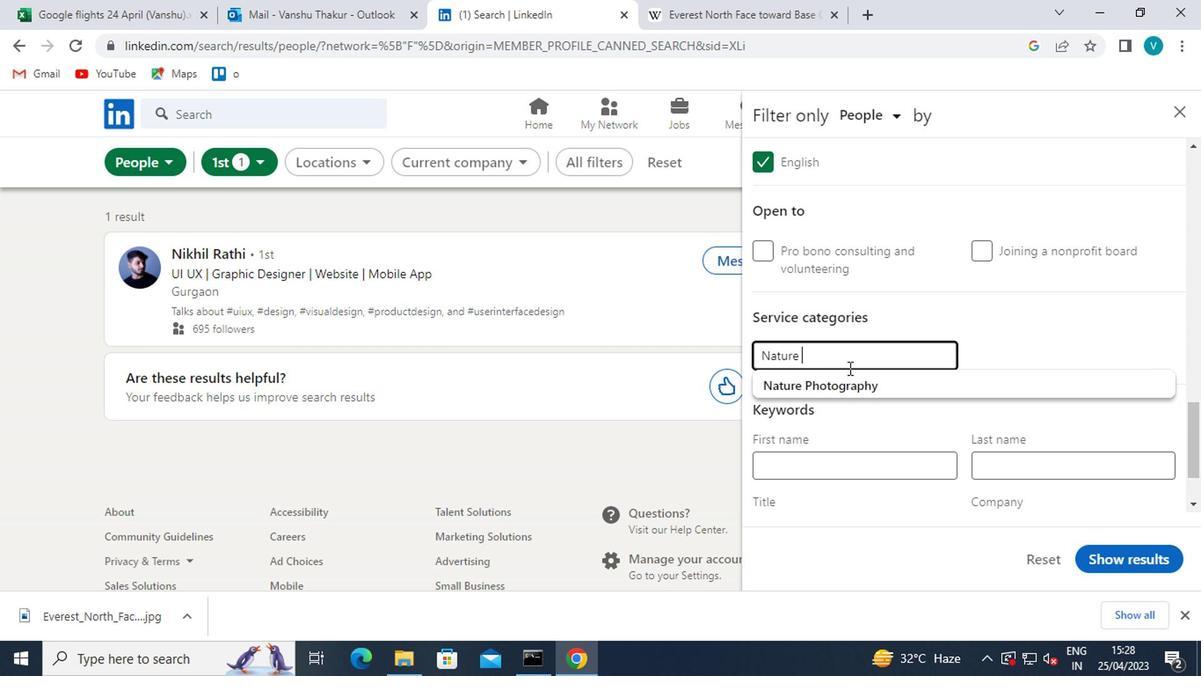 
Action: Mouse pressed left at (850, 376)
Screenshot: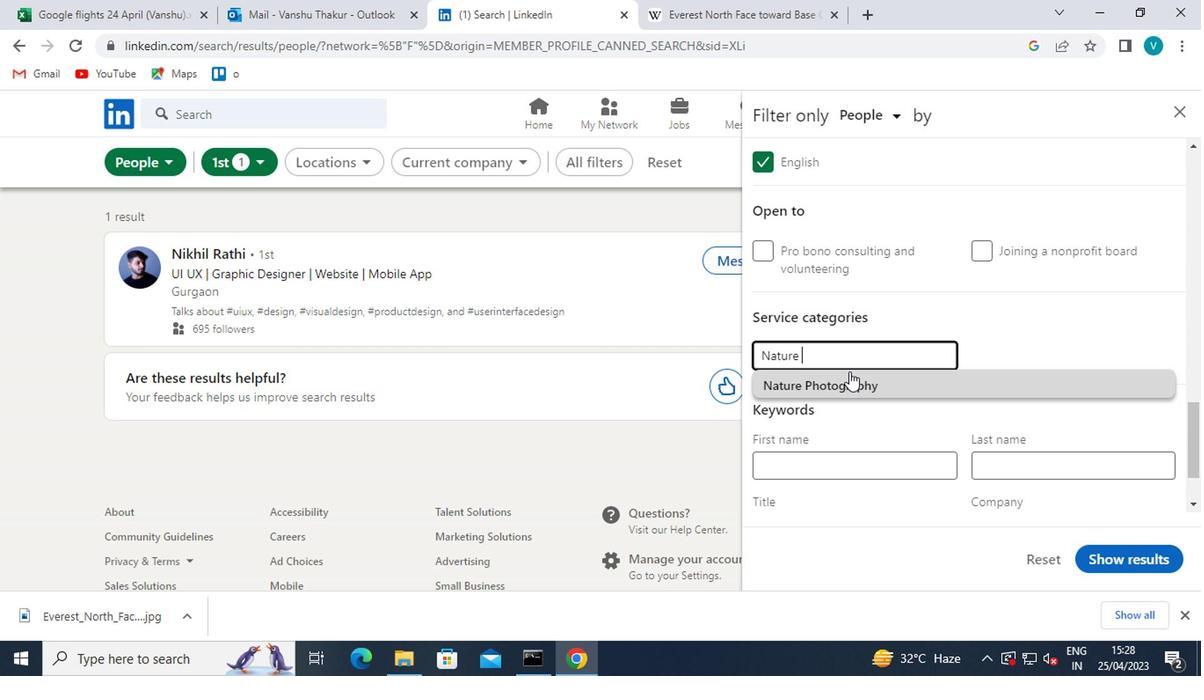 
Action: Mouse scrolled (850, 375) with delta (0, 0)
Screenshot: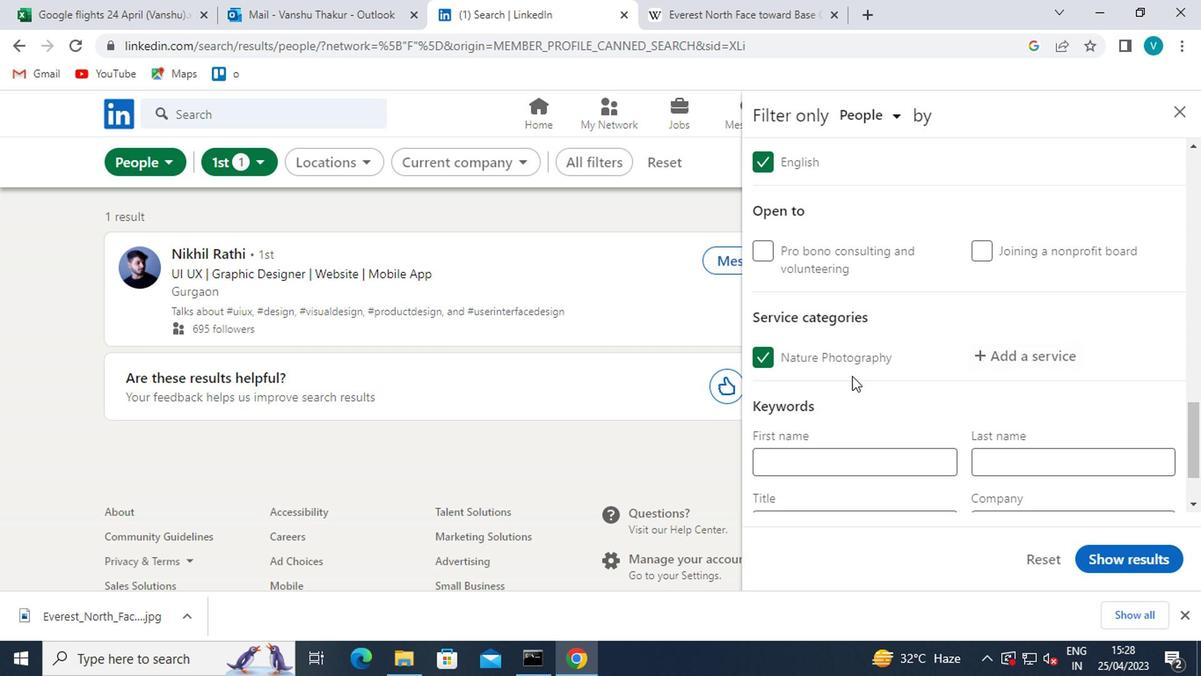 
Action: Mouse moved to (838, 435)
Screenshot: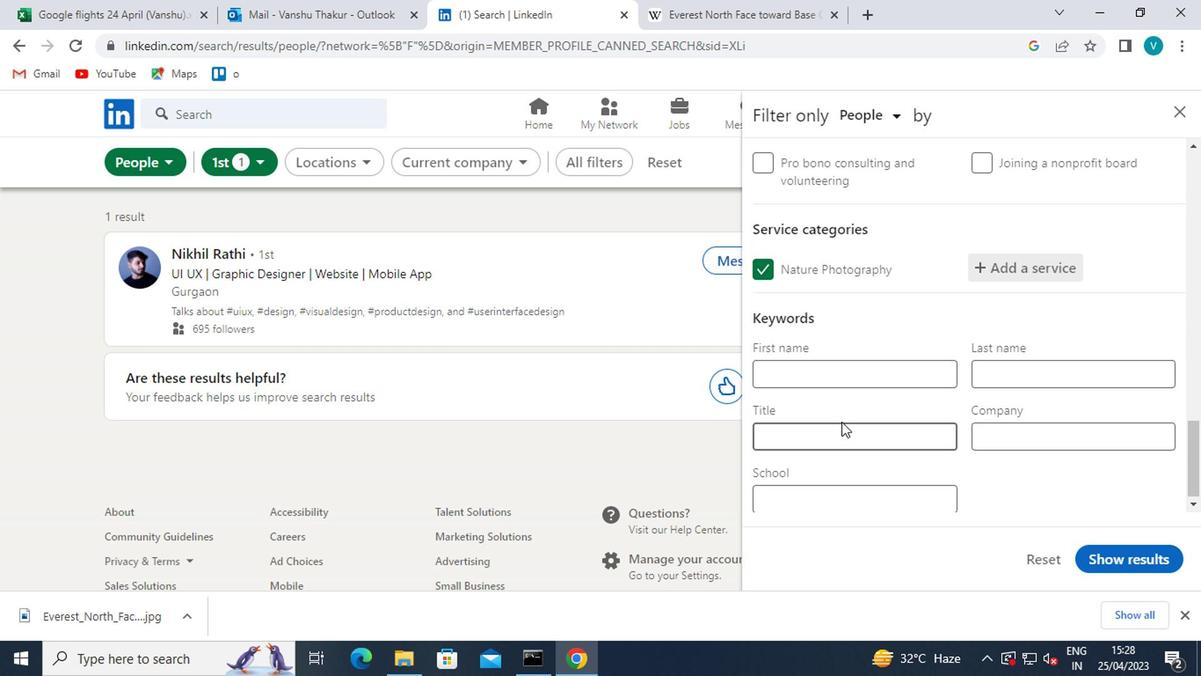 
Action: Mouse pressed left at (838, 435)
Screenshot: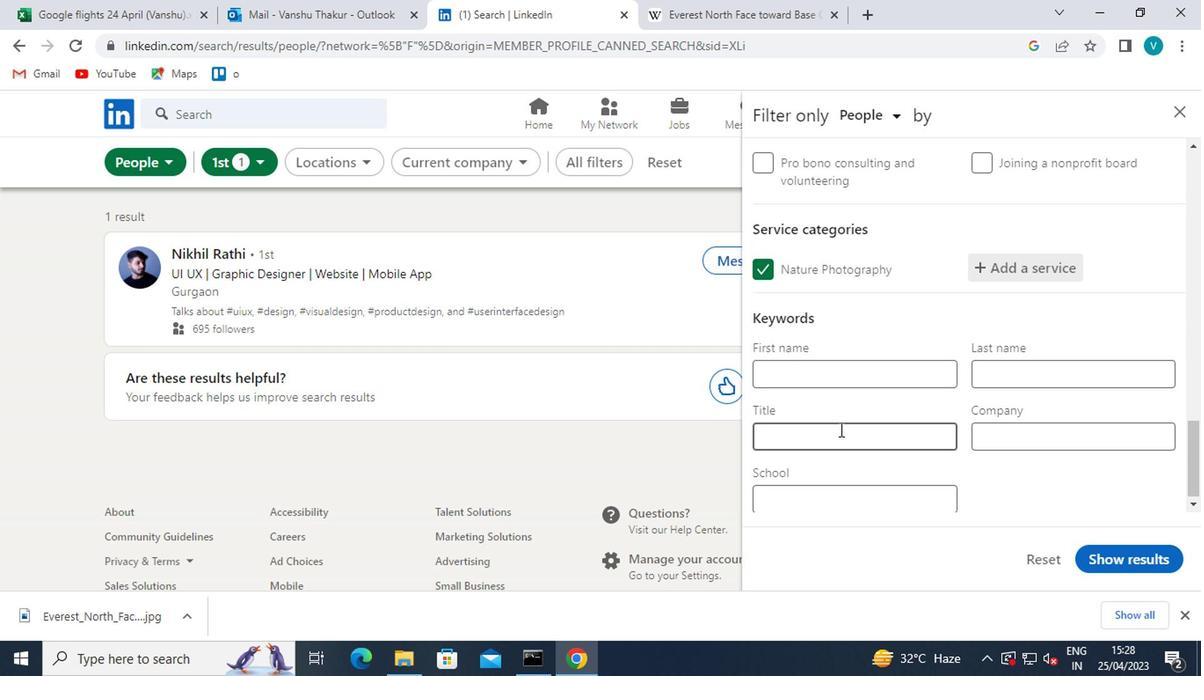 
Action: Key pressed <Key.shift>BEUT<Key.backspace><Key.backspace>AUTICIAN<Key.space>
Screenshot: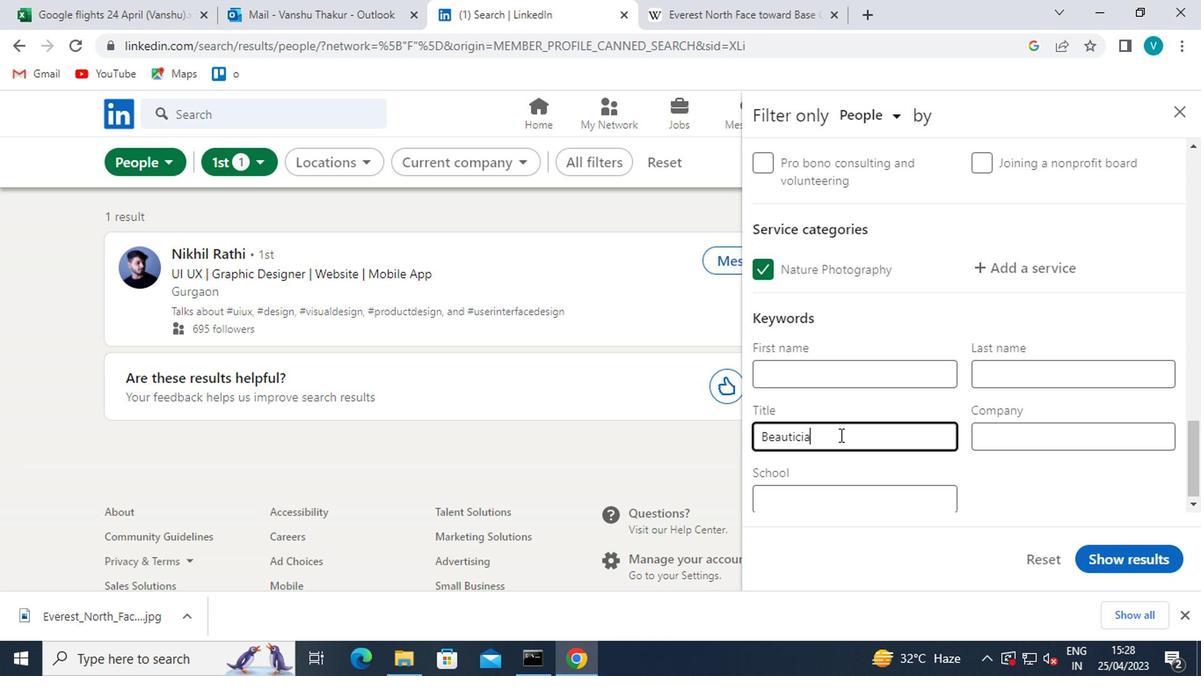 
Action: Mouse moved to (1115, 564)
Screenshot: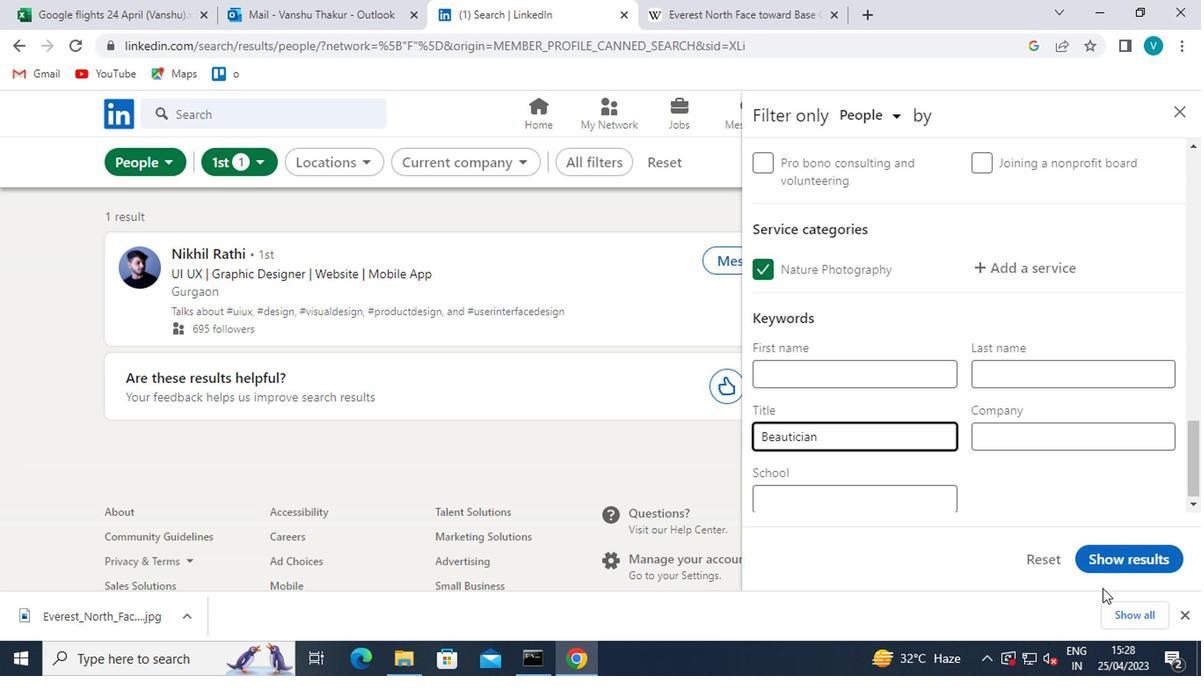 
Action: Mouse pressed left at (1115, 564)
Screenshot: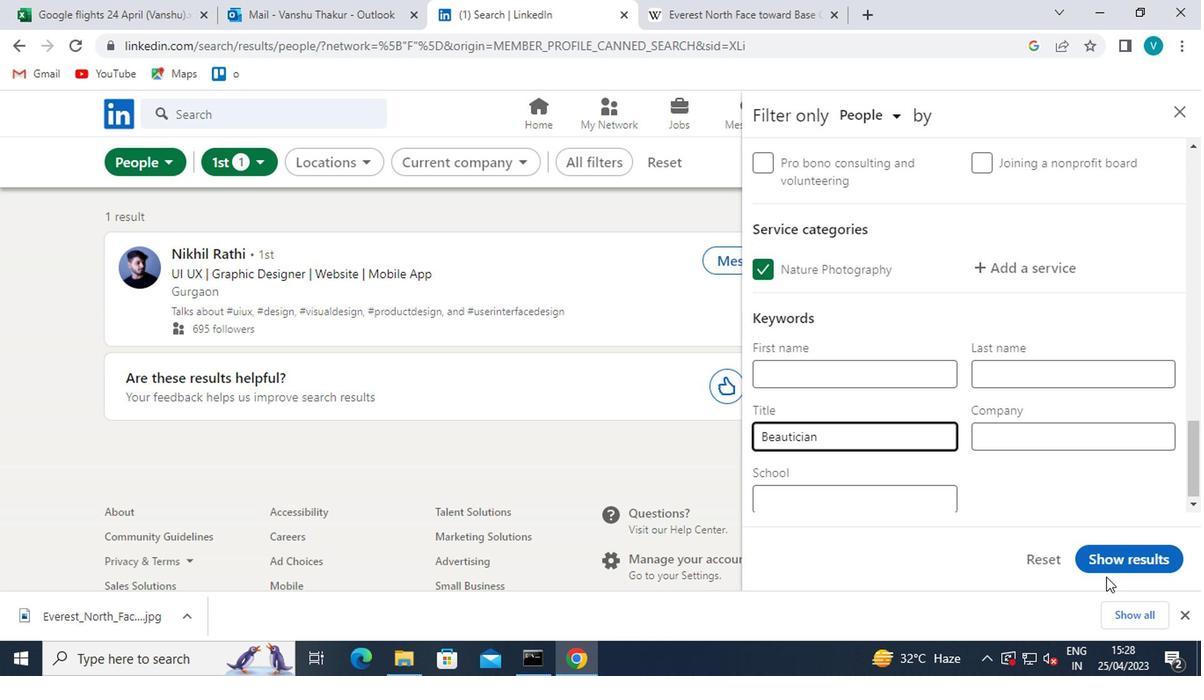 
Action: Mouse moved to (1114, 562)
Screenshot: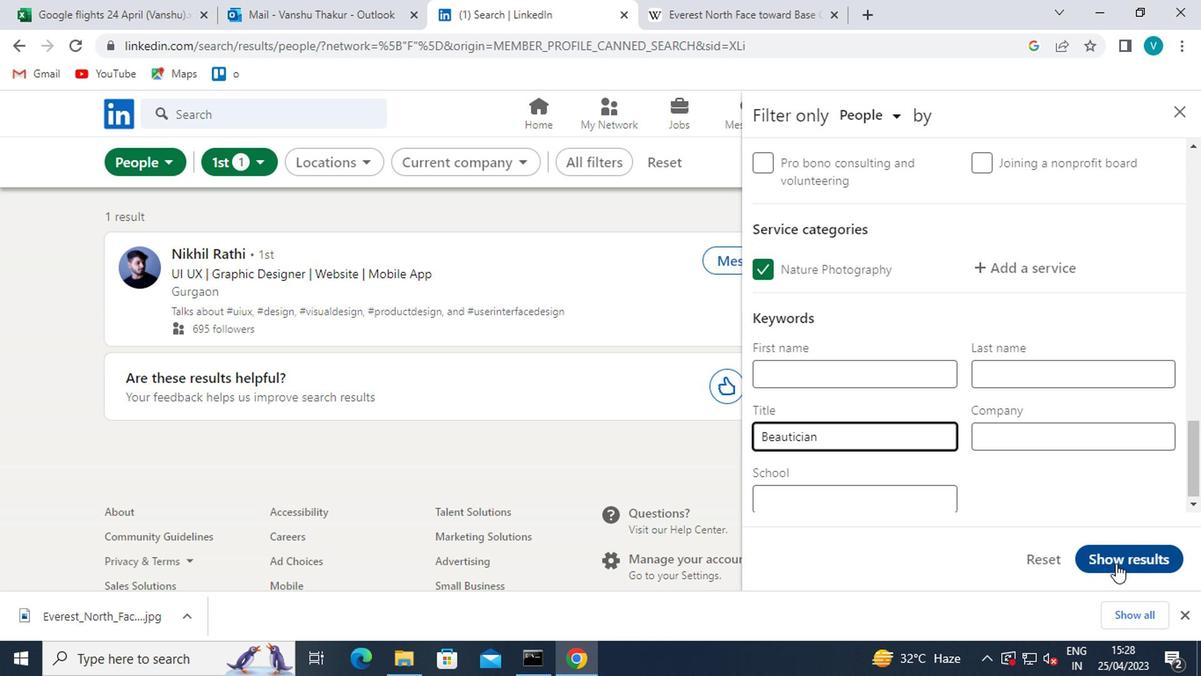 
